 Task: Add a signature Mina Davis containing Have a great National Ice Cream Day, Mina Davis to email address softage.6@softage.net and add a folder Incident reports
Action: Mouse moved to (125, 116)
Screenshot: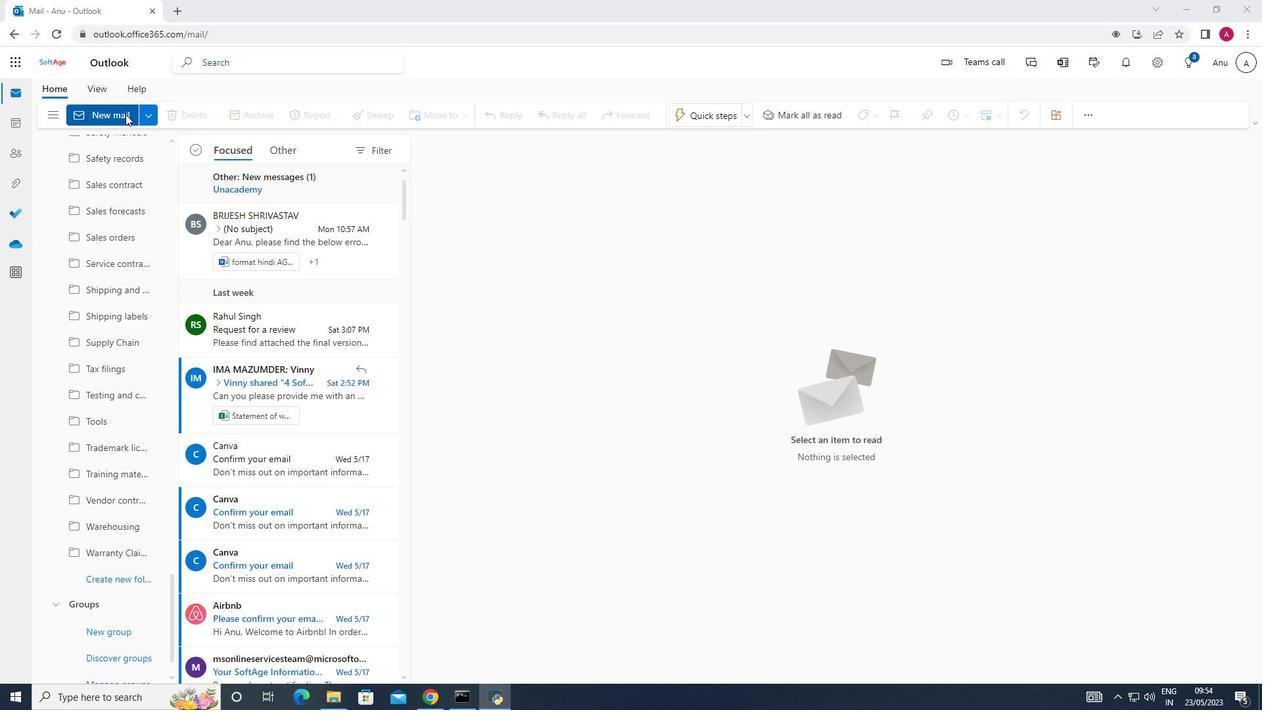 
Action: Mouse pressed left at (125, 116)
Screenshot: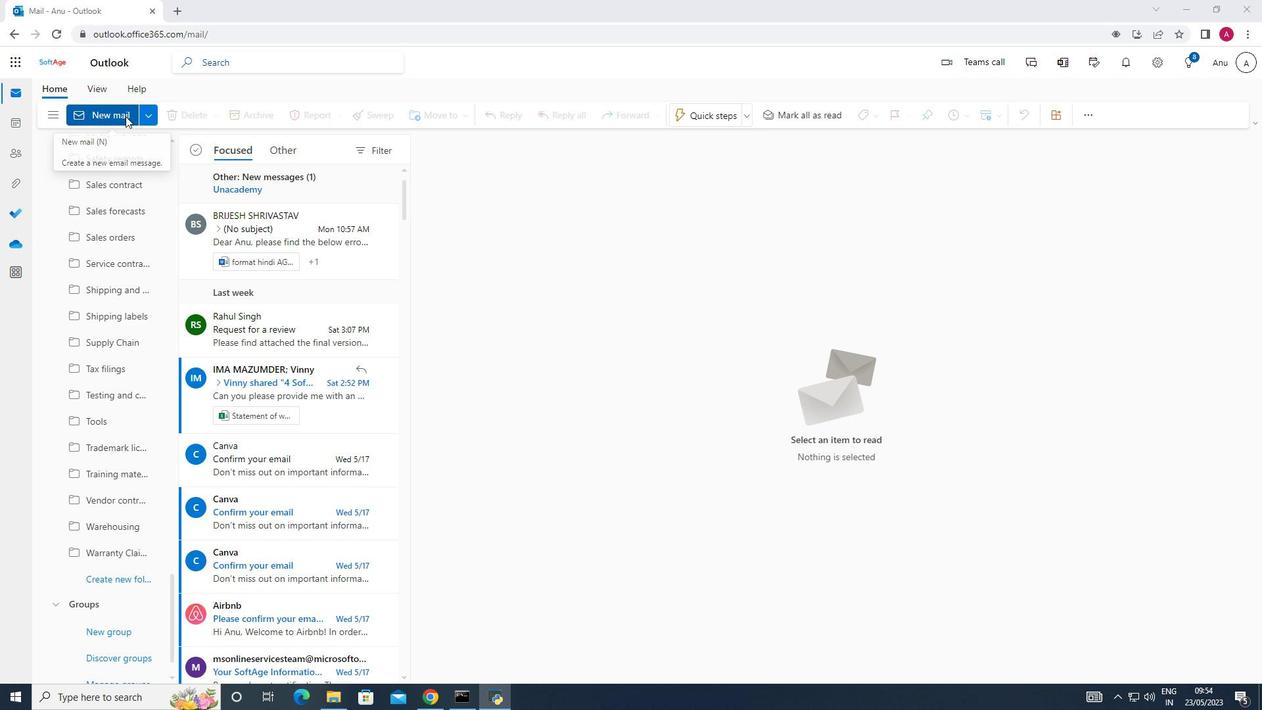 
Action: Mouse moved to (145, 119)
Screenshot: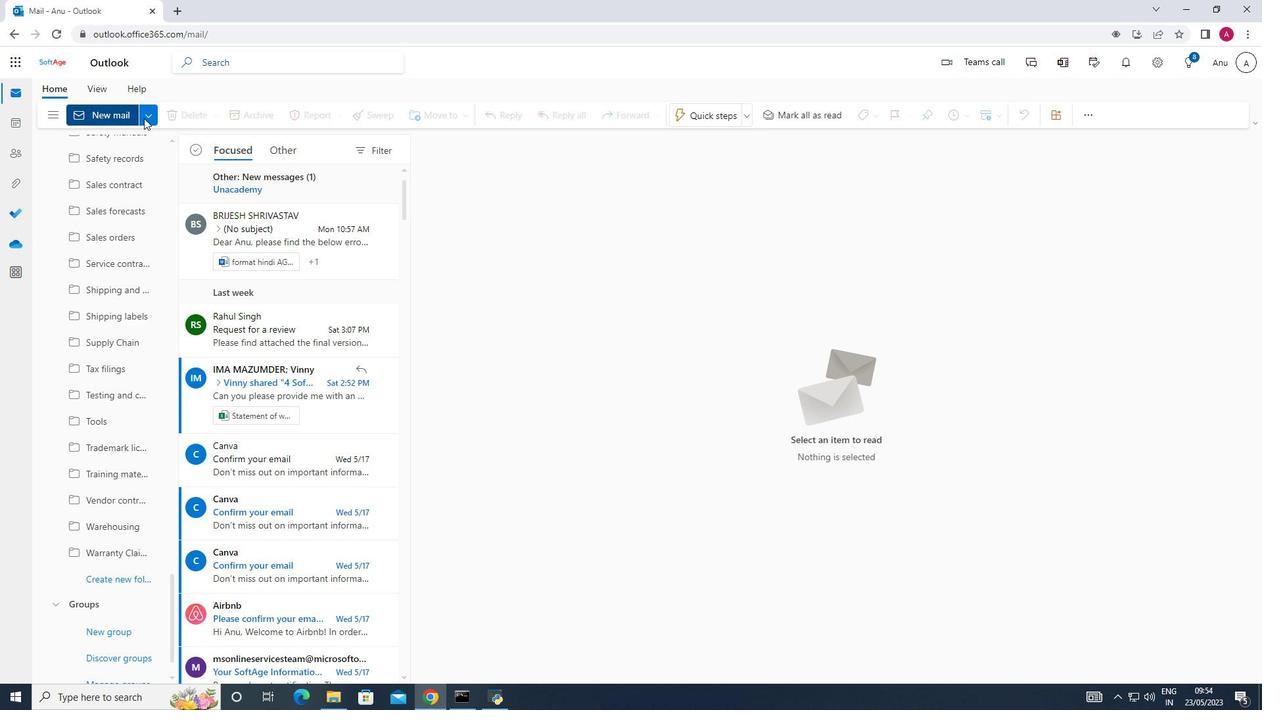 
Action: Mouse pressed left at (145, 119)
Screenshot: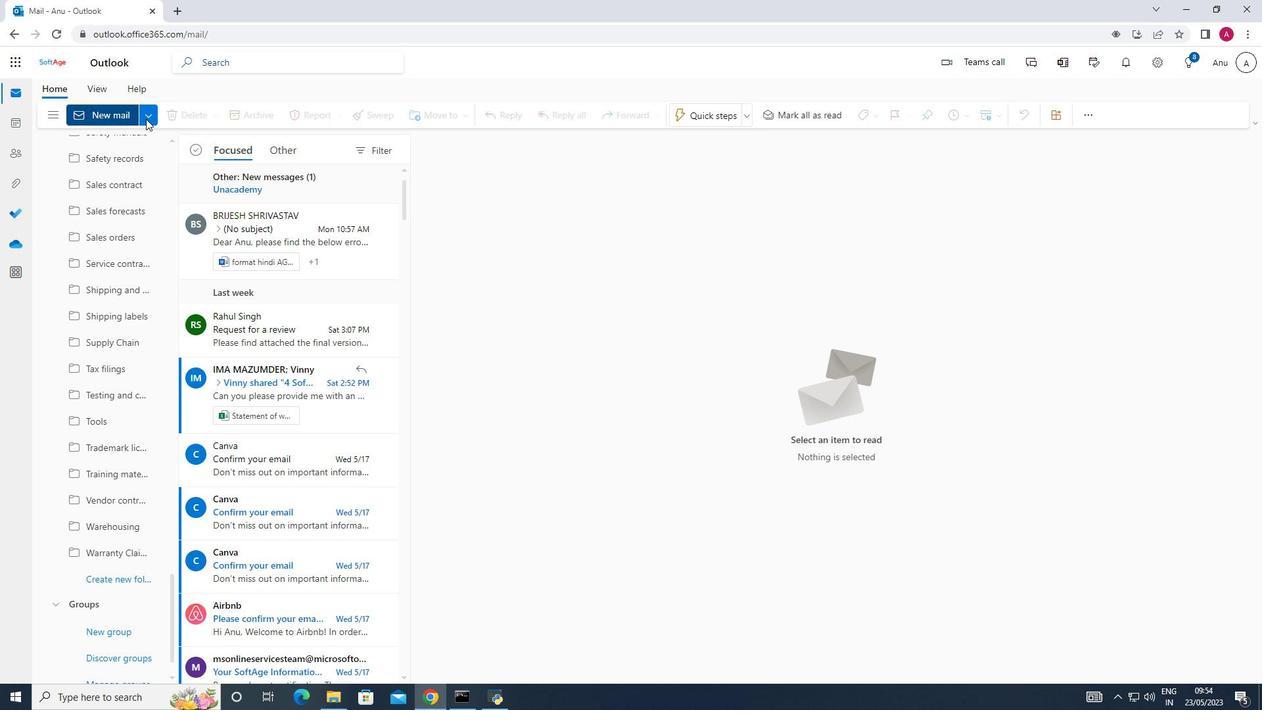 
Action: Mouse moved to (893, 115)
Screenshot: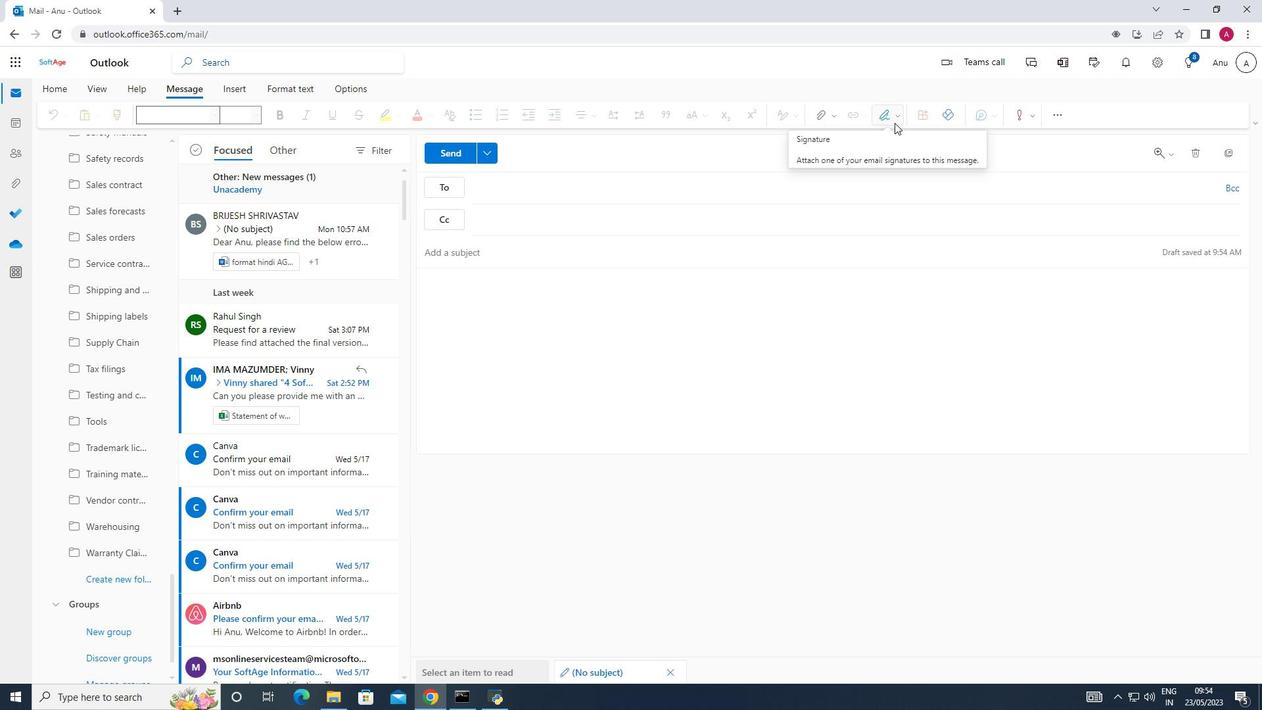
Action: Mouse pressed left at (893, 115)
Screenshot: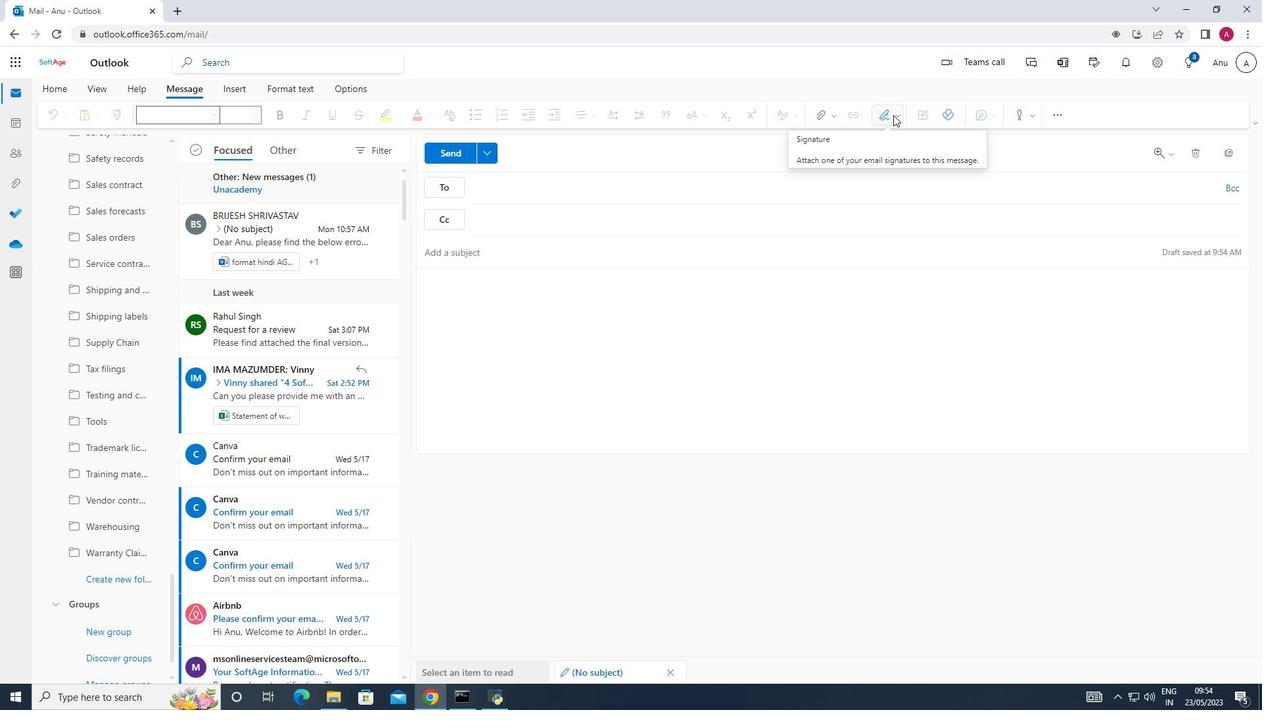 
Action: Mouse moved to (844, 174)
Screenshot: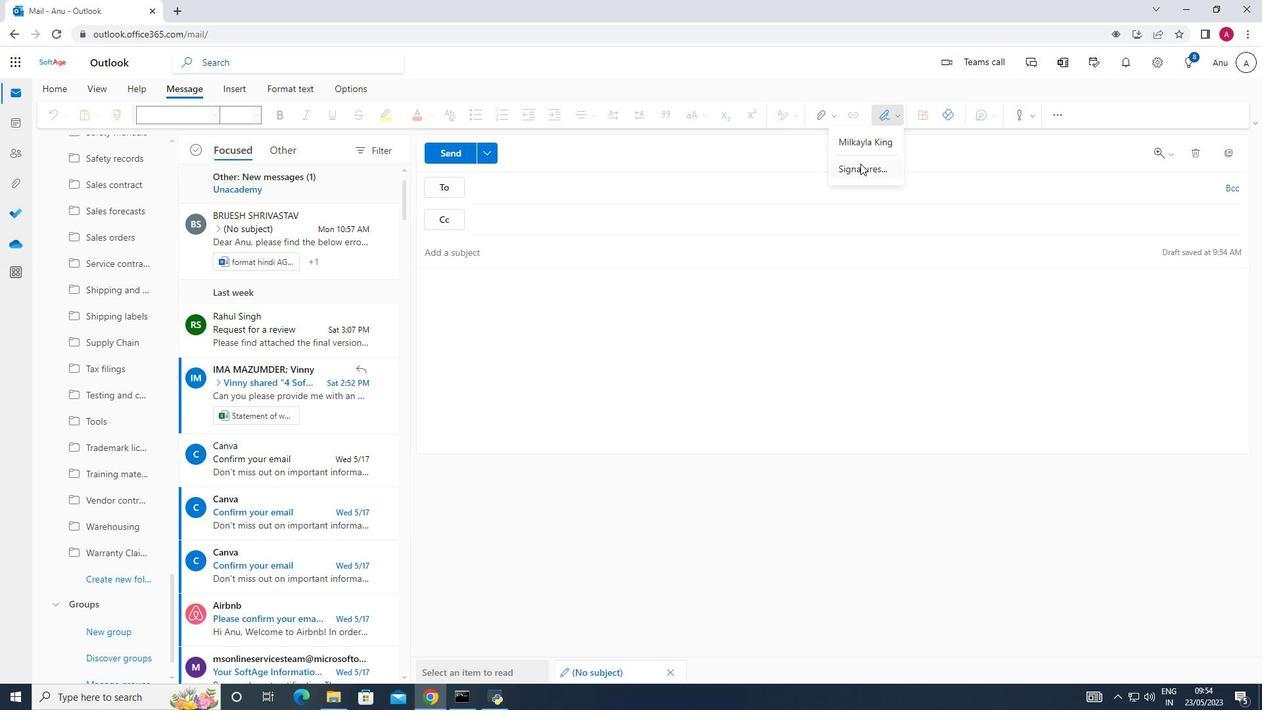 
Action: Mouse pressed left at (844, 174)
Screenshot: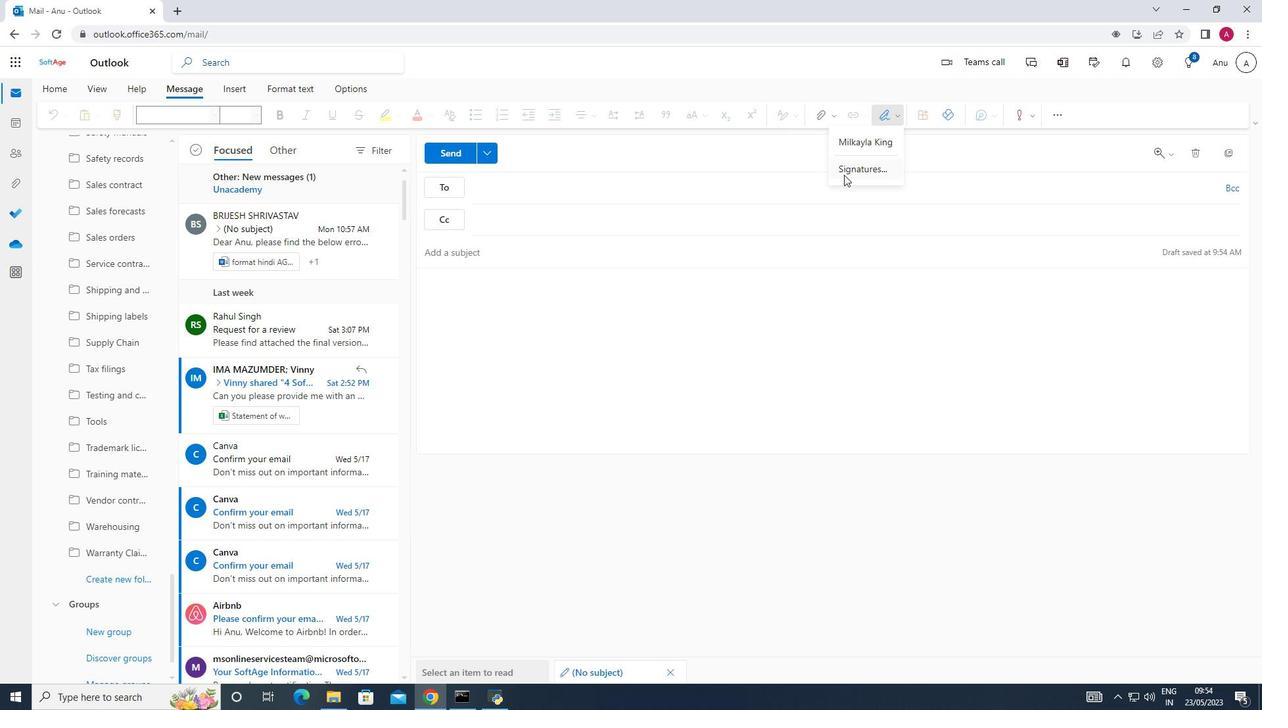 
Action: Mouse moved to (890, 210)
Screenshot: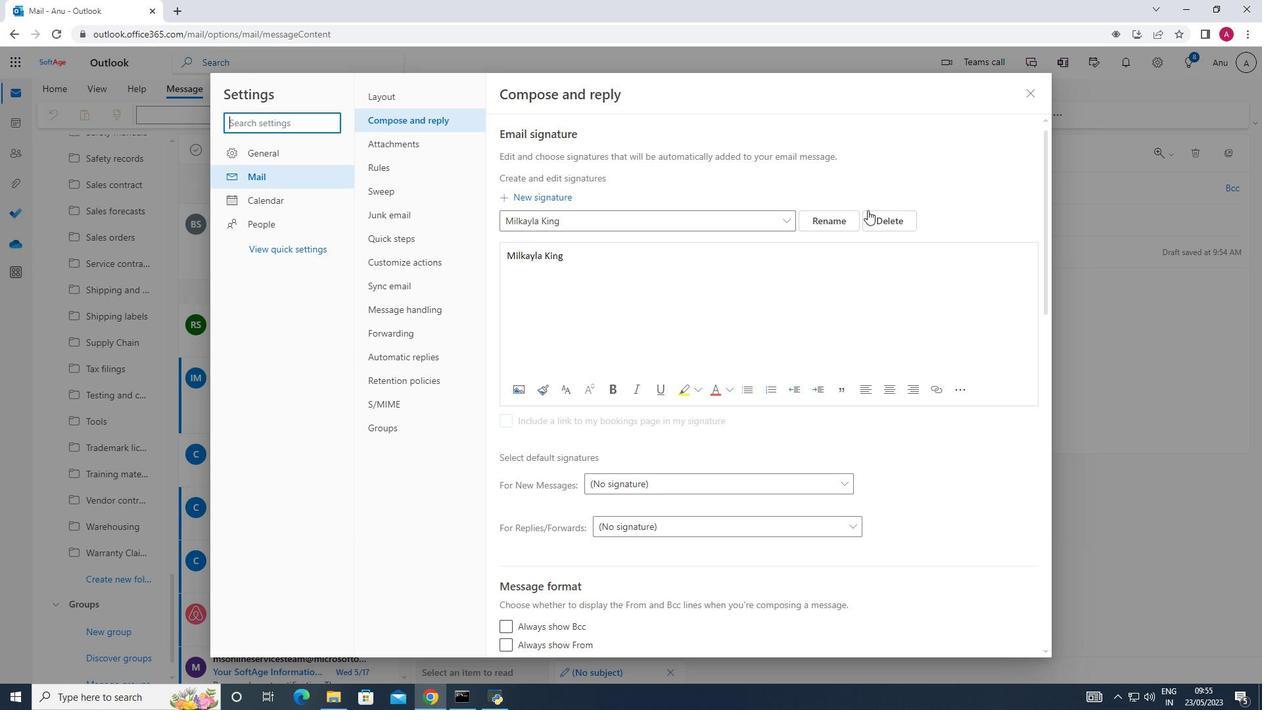 
Action: Mouse pressed left at (890, 210)
Screenshot: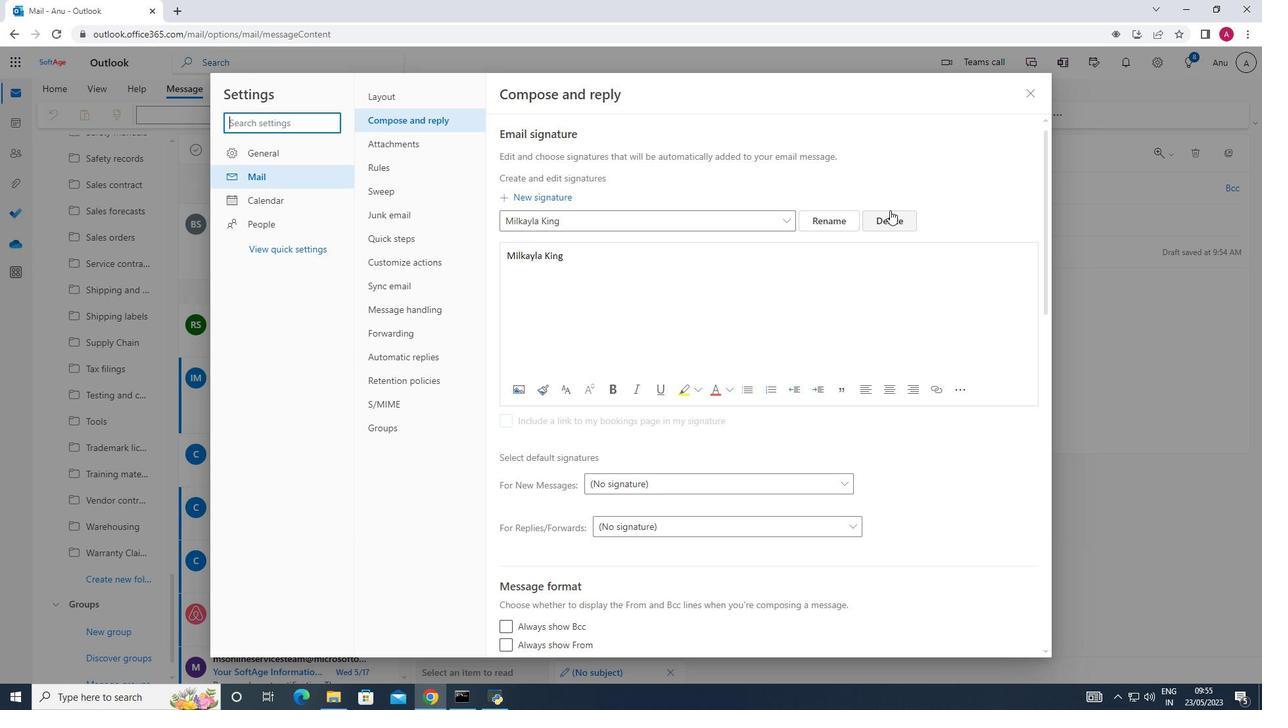 
Action: Mouse moved to (564, 211)
Screenshot: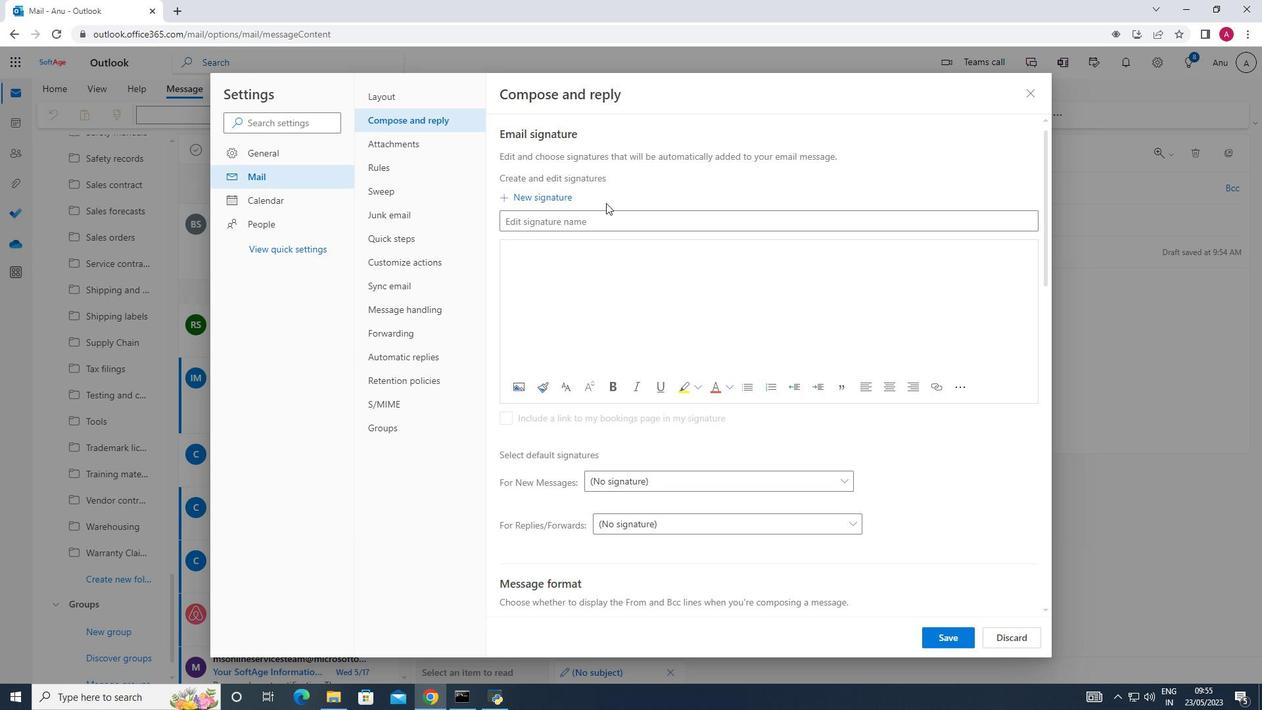 
Action: Mouse pressed left at (564, 211)
Screenshot: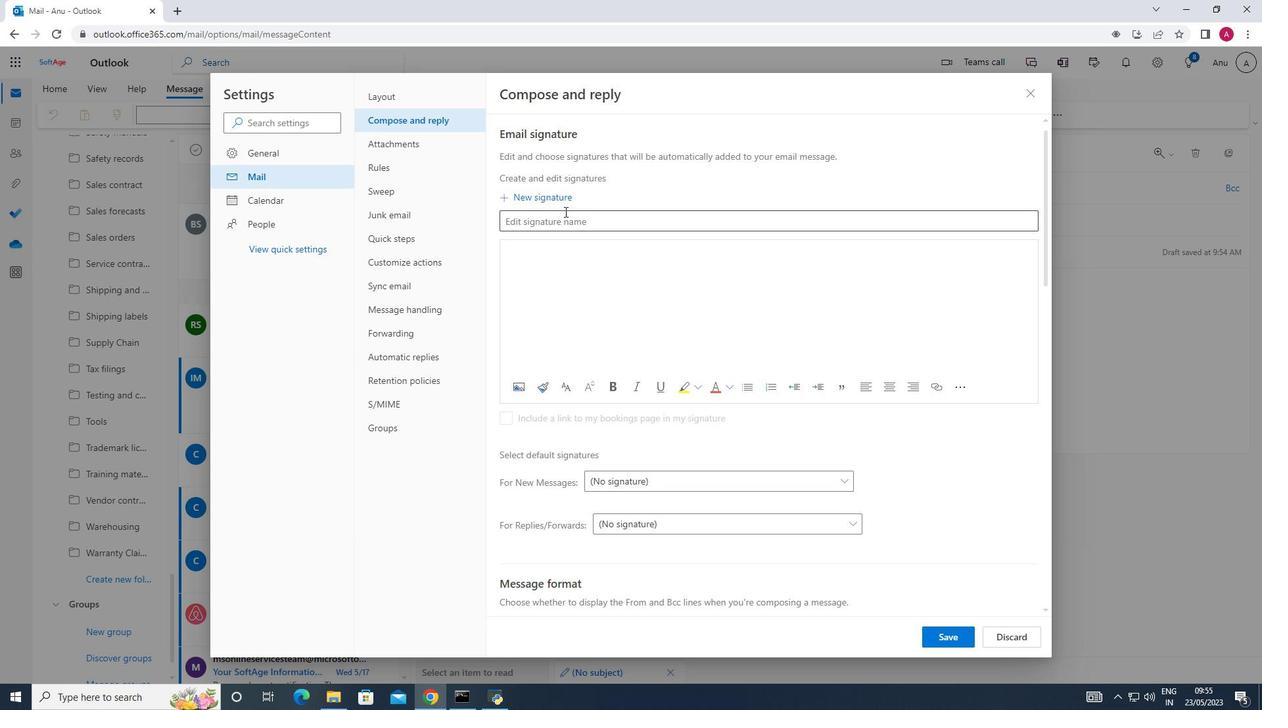
Action: Mouse moved to (528, 224)
Screenshot: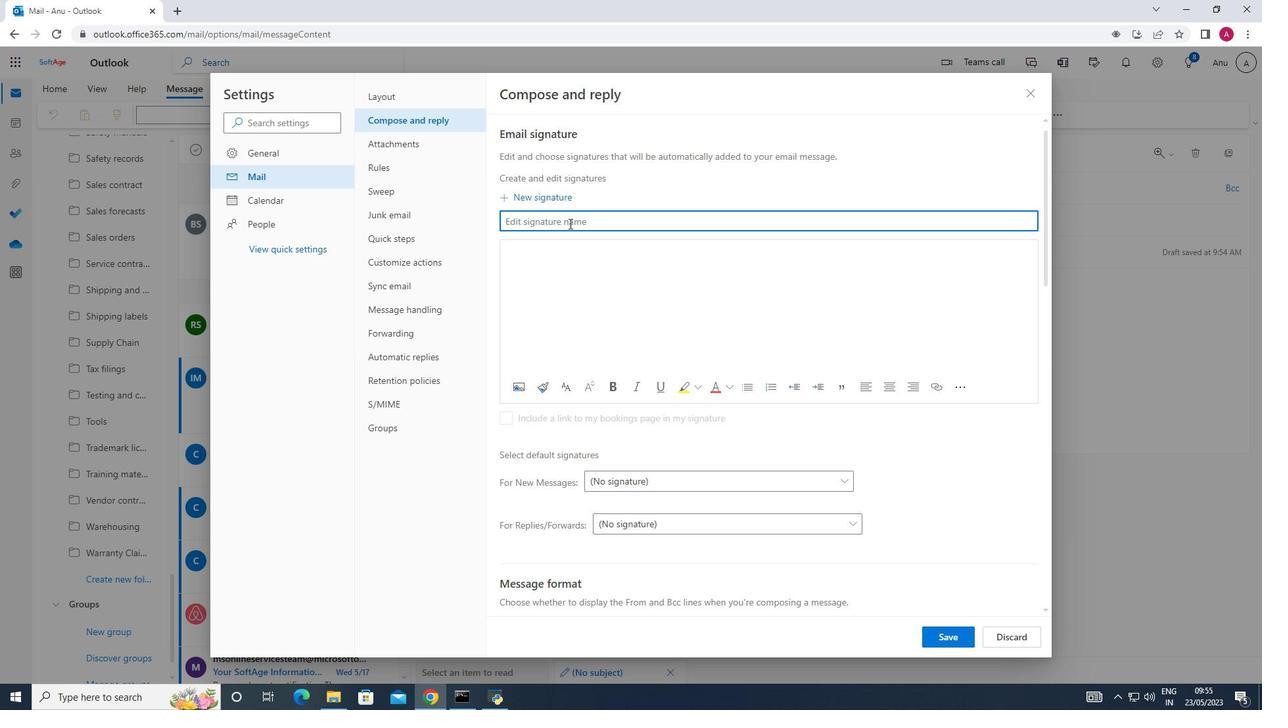 
Action: Mouse pressed left at (528, 224)
Screenshot: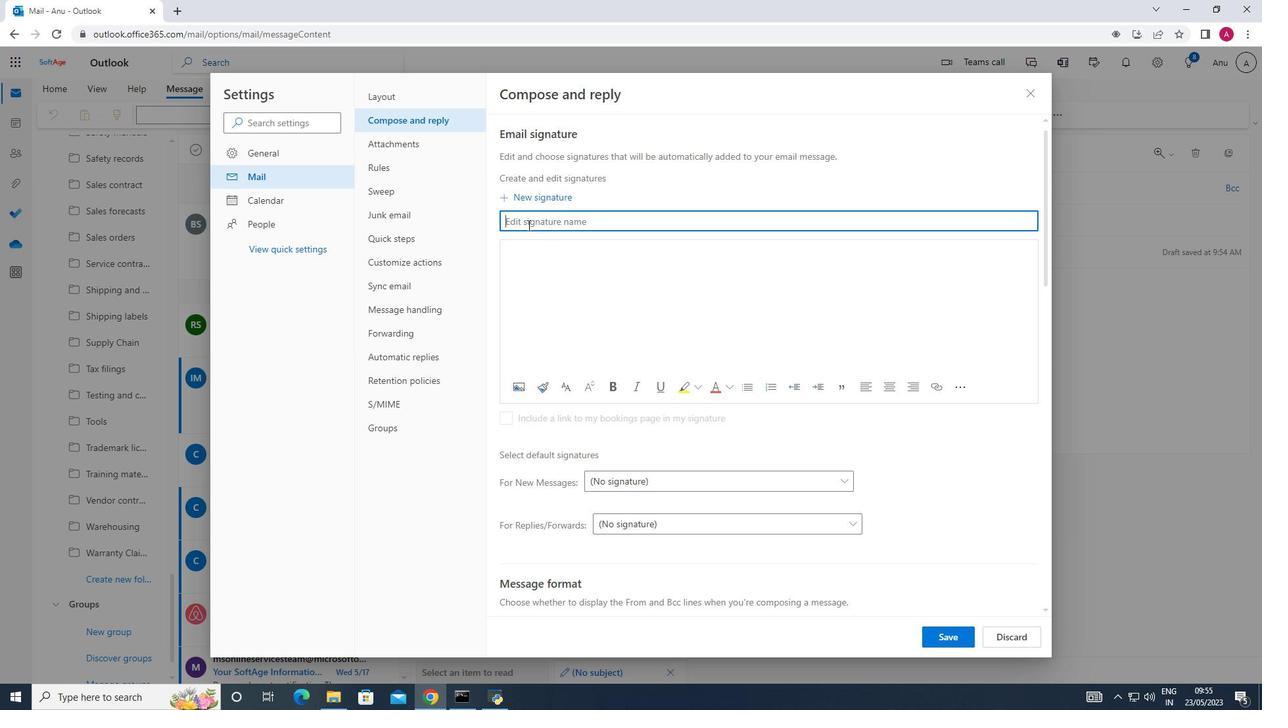 
Action: Key pressed <Key.shift_r><Key.shift_r>Mina<Key.space><Key.shift_r><Key.shift_r><Key.shift_r><Key.shift_r><Key.shift_r><Key.shift_r><Key.shift_r><Key.shift_r><Key.shift_r><Key.shift_r><Key.shift_r><Key.shift_r><Key.shift_r><Key.shift_r><Key.shift_r><Key.shift_r><Key.shift_r><Key.shift_r><Key.shift_r><Key.shift_r><Key.shift_r><Key.shift_r><Key.shift_r><Key.shift_r><Key.shift_r><Key.shift_r><Key.shift_r><Key.shift_r><Key.shift_r><Key.shift_r><Key.shift_r><Key.shift_r><Key.shift_r><Key.shift_r><Key.shift_r><Key.shift_r><Key.shift_r><Key.shift_r><Key.shift_r><Key.shift_r><Key.shift_r><Key.shift_r><Key.shift_r>Davis
Screenshot: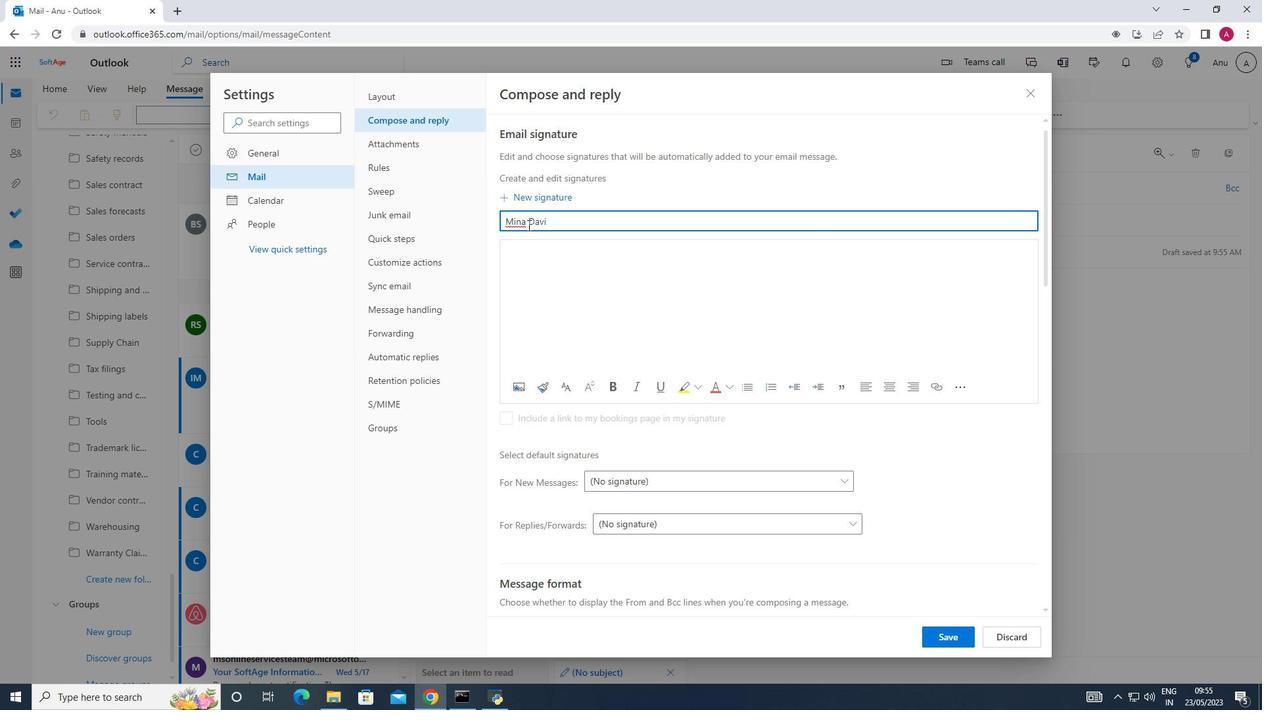 
Action: Mouse moved to (508, 258)
Screenshot: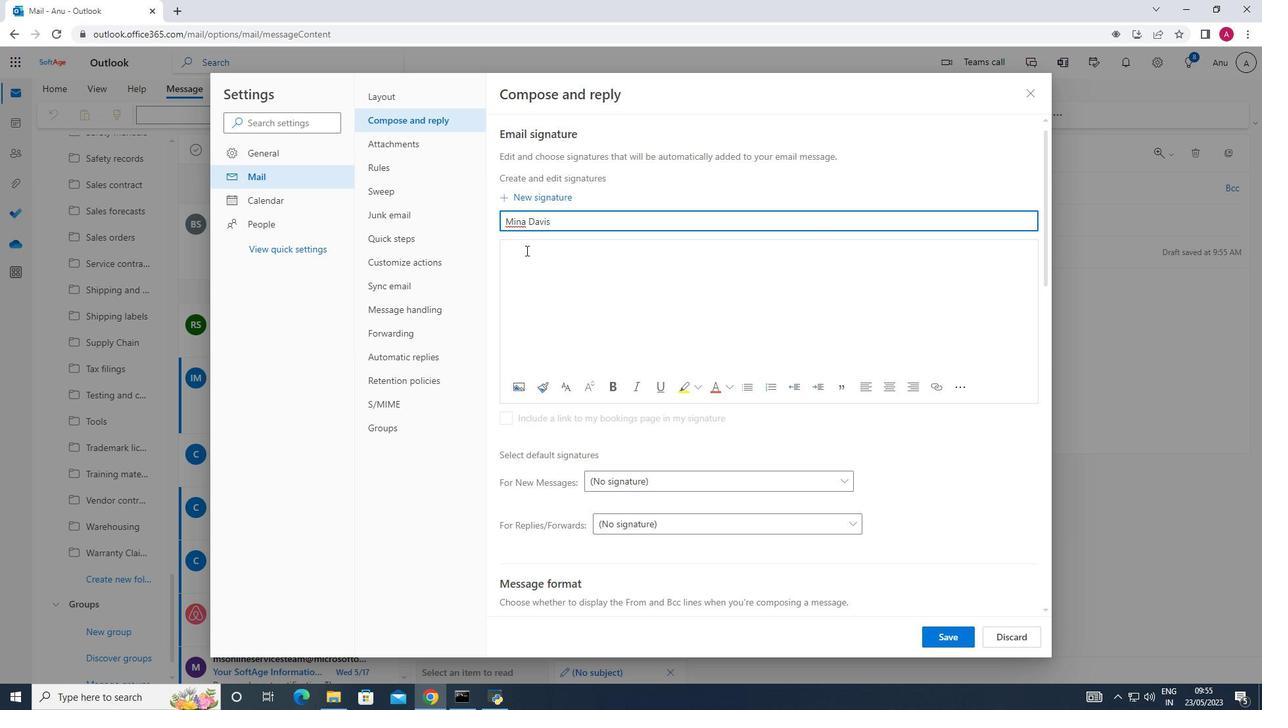 
Action: Mouse pressed left at (508, 258)
Screenshot: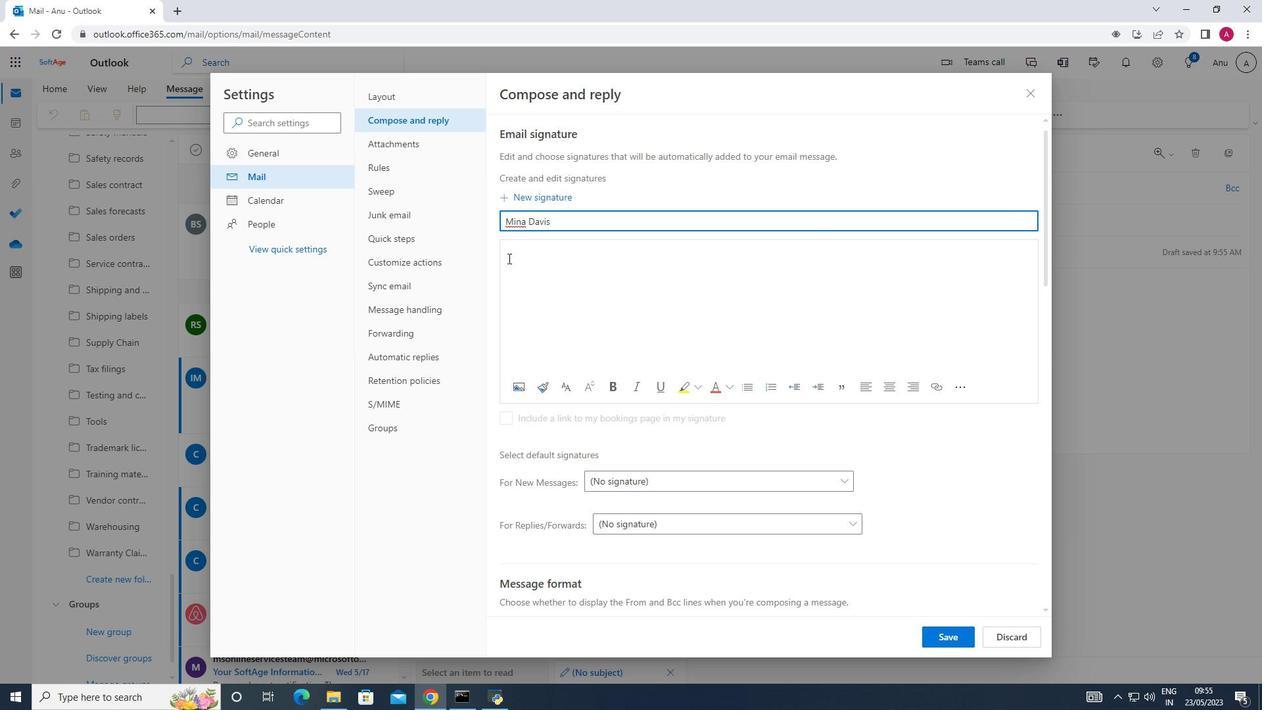 
Action: Key pressed <Key.shift_r><Key.shift_r><Key.shift_r><Key.shift_r><Key.shift_r><Key.shift_r><Key.shift_r><Key.shift_r><Key.shift_r><Key.shift_r><Key.shift_r><Key.shift_r><Key.shift_r><Key.shift_r><Key.shift_r><Key.shift_r><Key.shift_r><Key.shift_r><Key.shift_r><Key.shift_r><Key.shift_r><Key.shift_r><Key.shift_r><Key.shift_r>Mina<Key.space><Key.shift><Key.shift><Key.shift><Key.shift><Key.shift><Key.shift><Key.shift><Key.shift><Key.shift><Key.shift><Key.shift><Key.shift><Key.shift><Key.shift><Key.shift><Key.shift><Key.shift><Key.shift><Key.shift><Key.shift>Davis
Screenshot: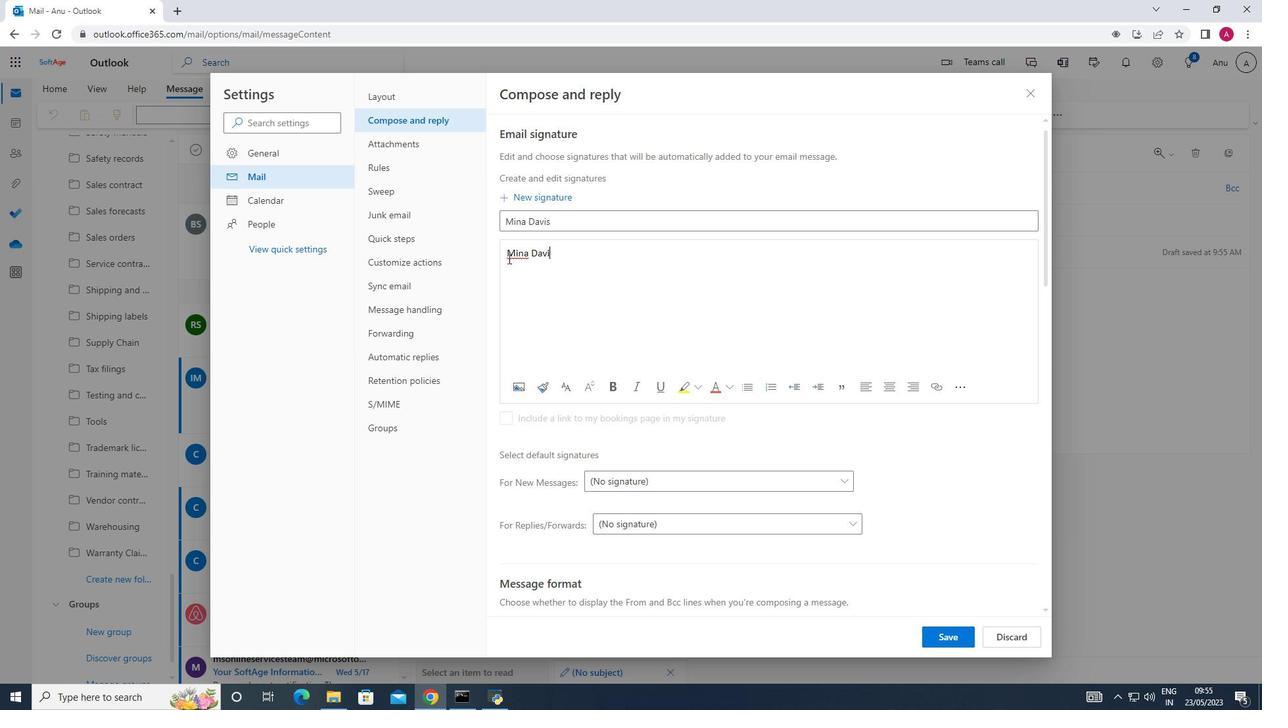 
Action: Mouse moved to (967, 632)
Screenshot: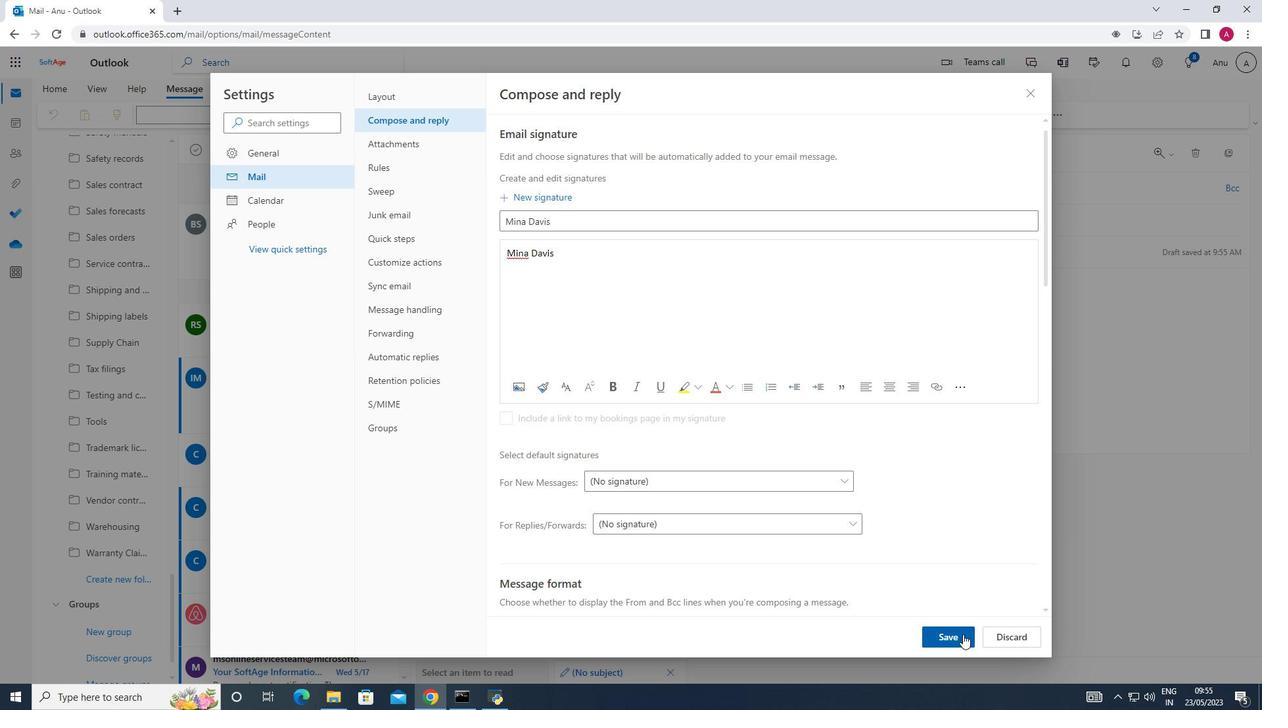 
Action: Mouse pressed left at (967, 632)
Screenshot: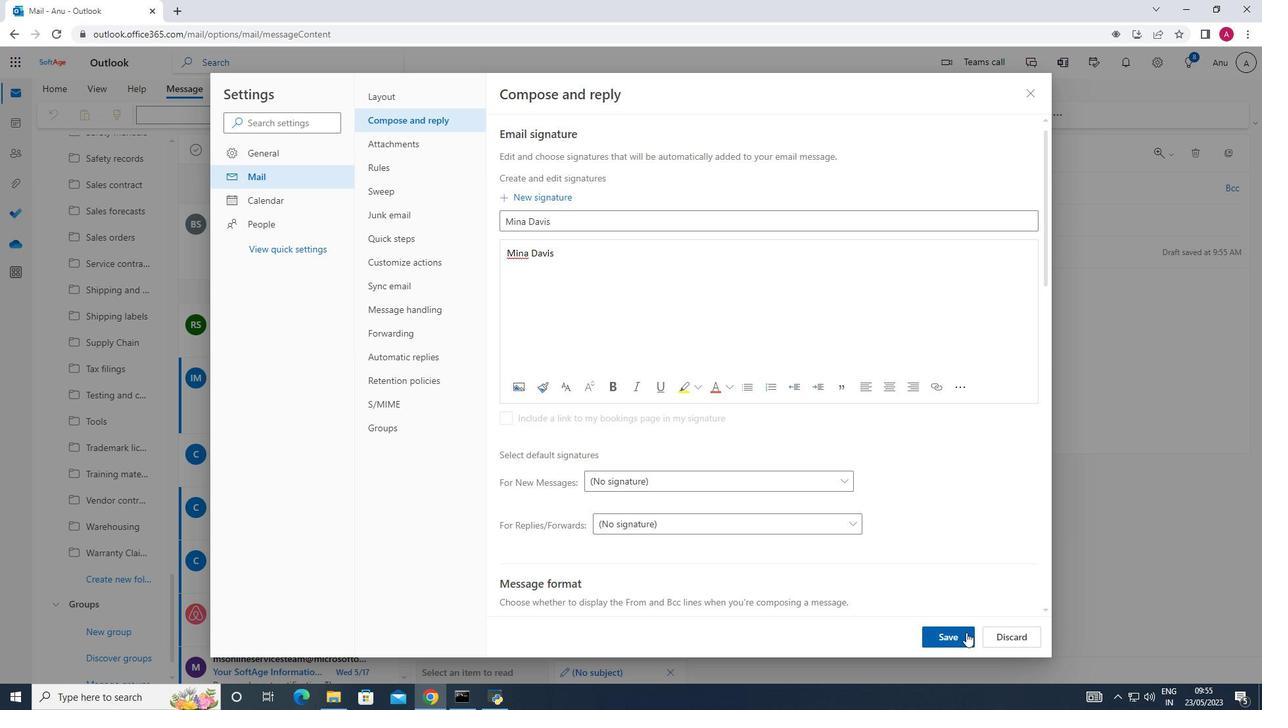 
Action: Mouse moved to (1029, 90)
Screenshot: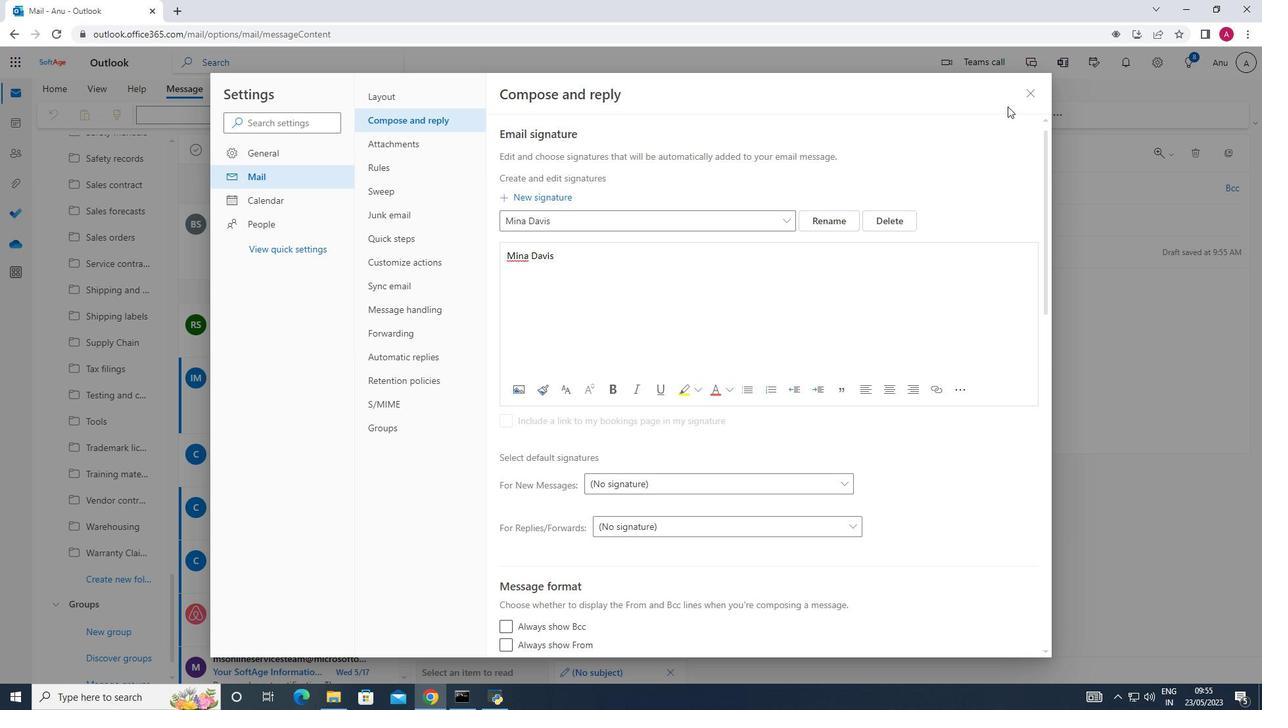 
Action: Mouse pressed left at (1029, 90)
Screenshot: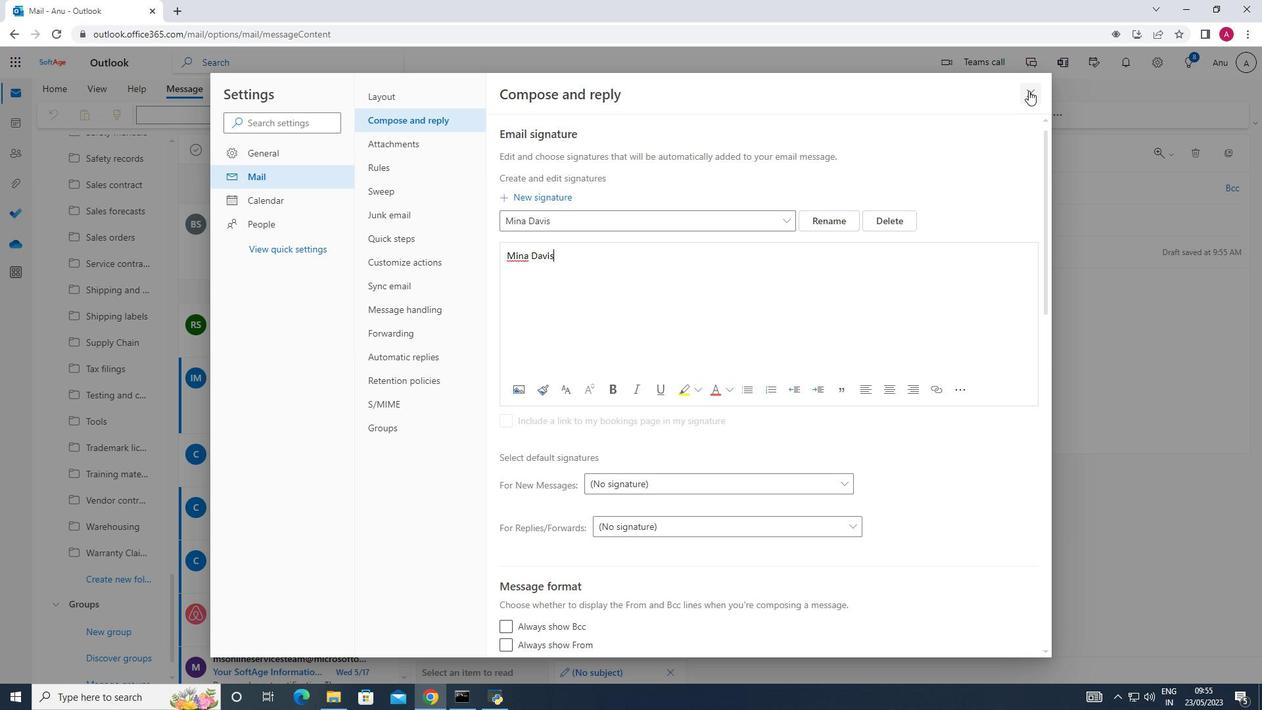 
Action: Mouse moved to (891, 113)
Screenshot: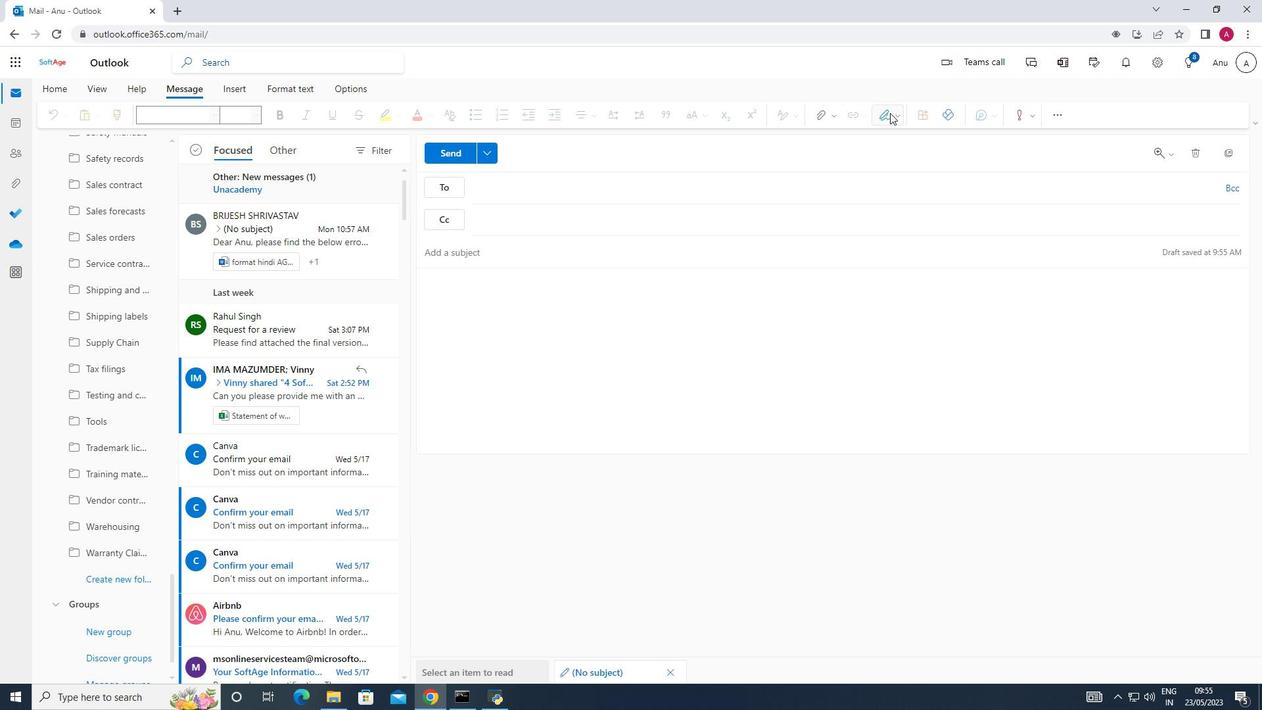 
Action: Mouse pressed left at (891, 113)
Screenshot: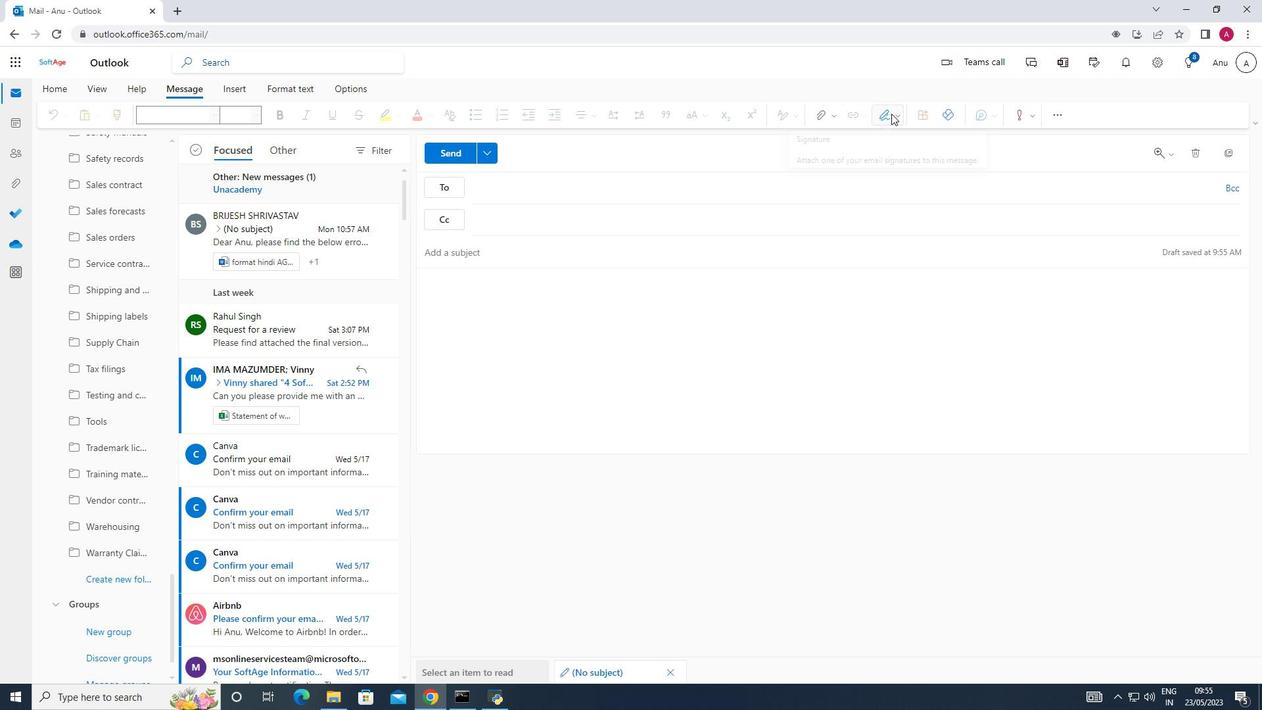 
Action: Mouse moved to (867, 138)
Screenshot: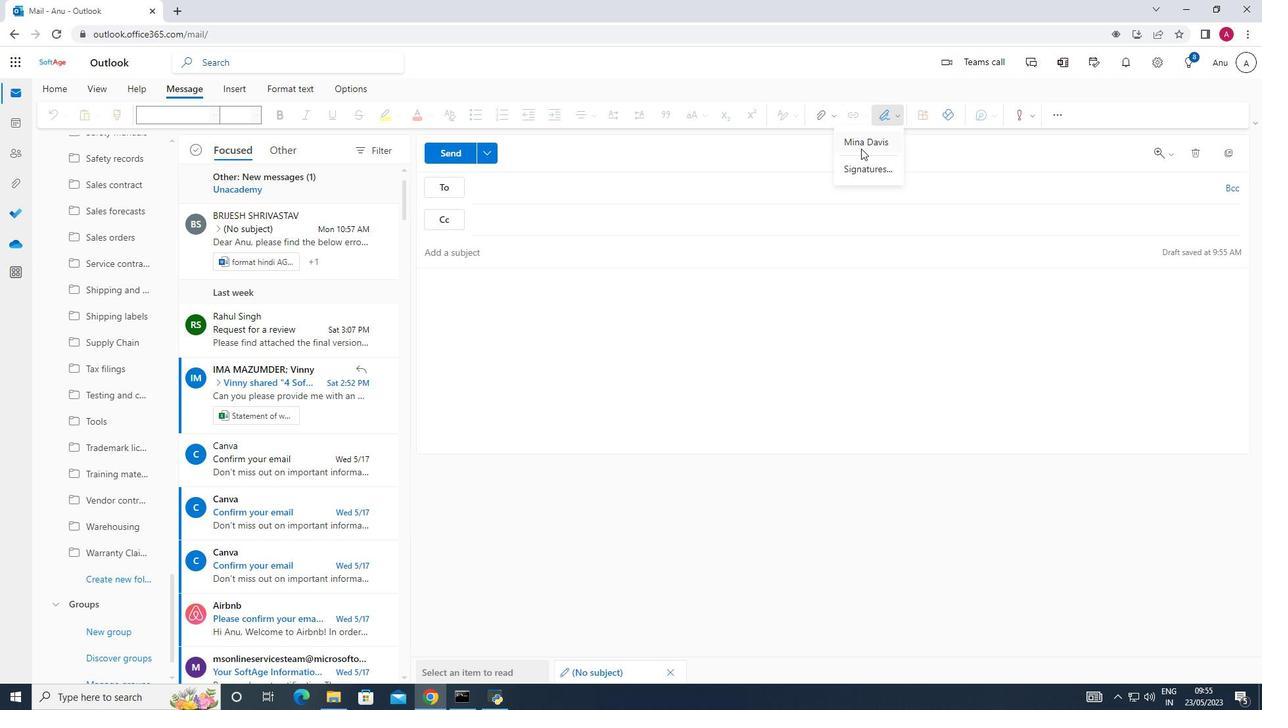 
Action: Mouse pressed left at (867, 138)
Screenshot: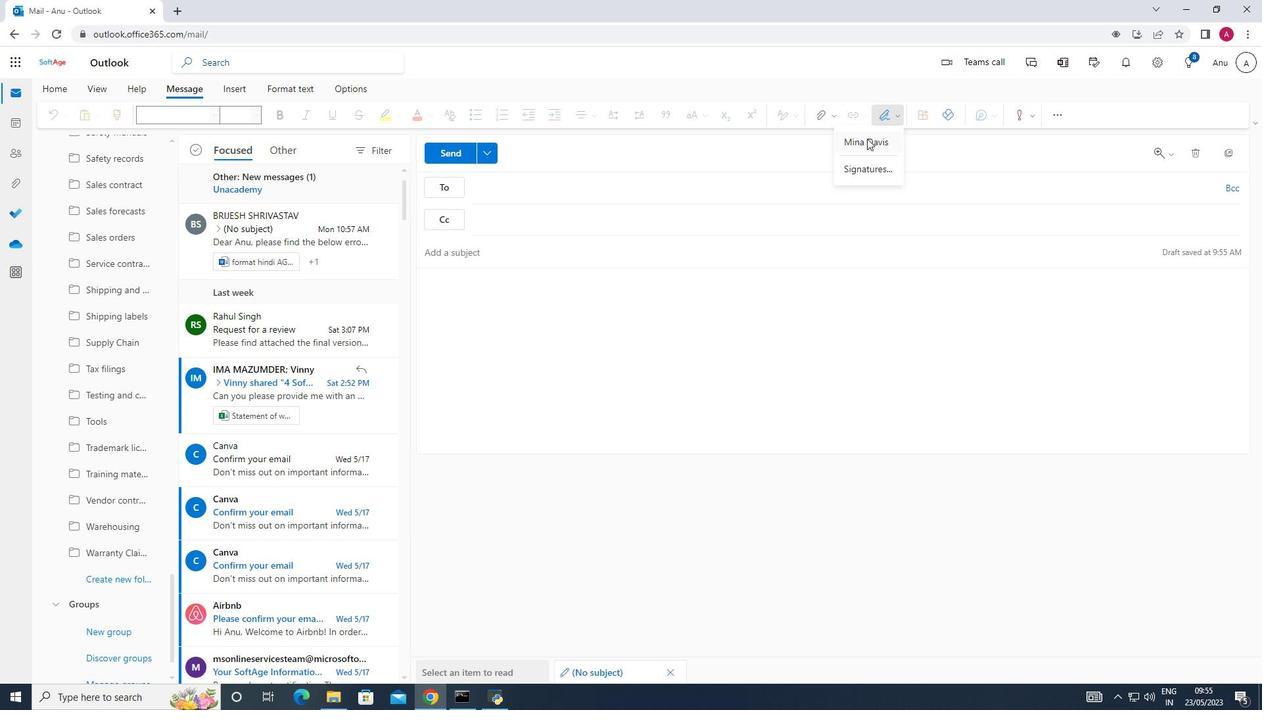 
Action: Key pressed <Key.shift>Have<Key.space>a<Key.space>great<Key.space><Key.shift>National<Key.space><Key.shift_r>Ice<Key.space><Key.shift><Key.shift><Key.shift><Key.shift><Key.shift><Key.shift><Key.shift><Key.shift><Key.shift><Key.shift>Cream<Key.space>day.
Screenshot: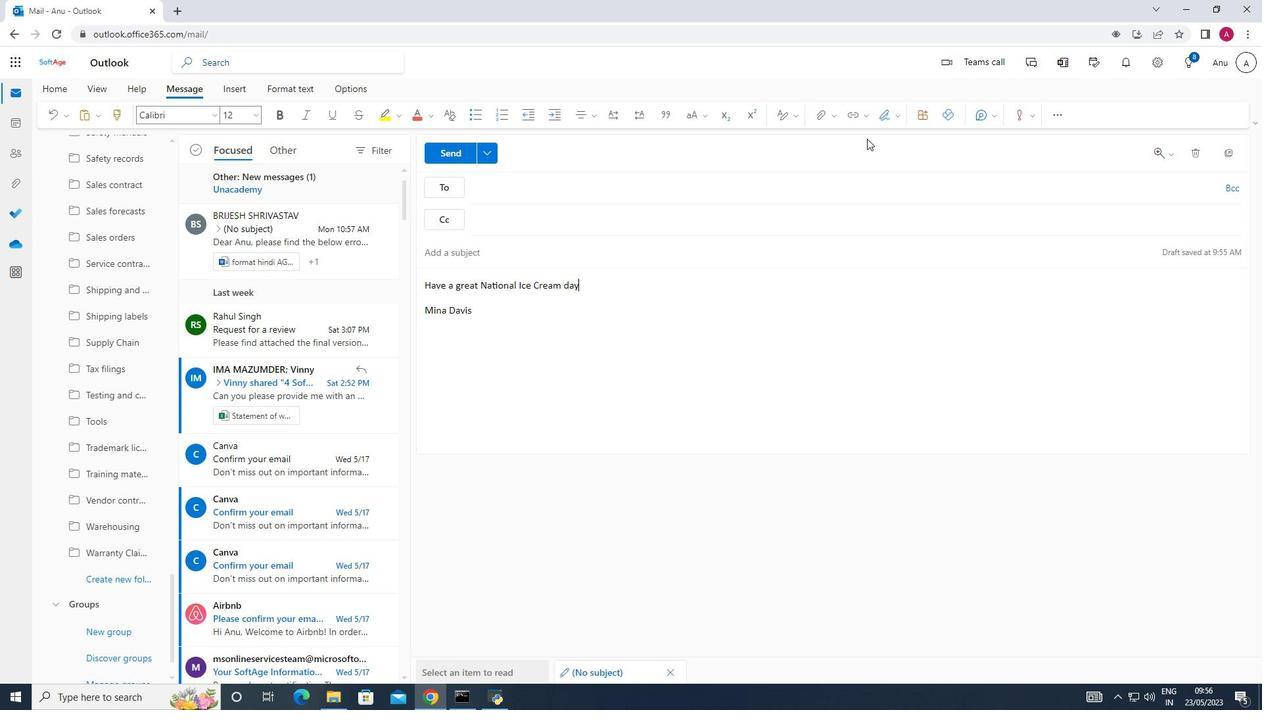 
Action: Mouse moved to (500, 190)
Screenshot: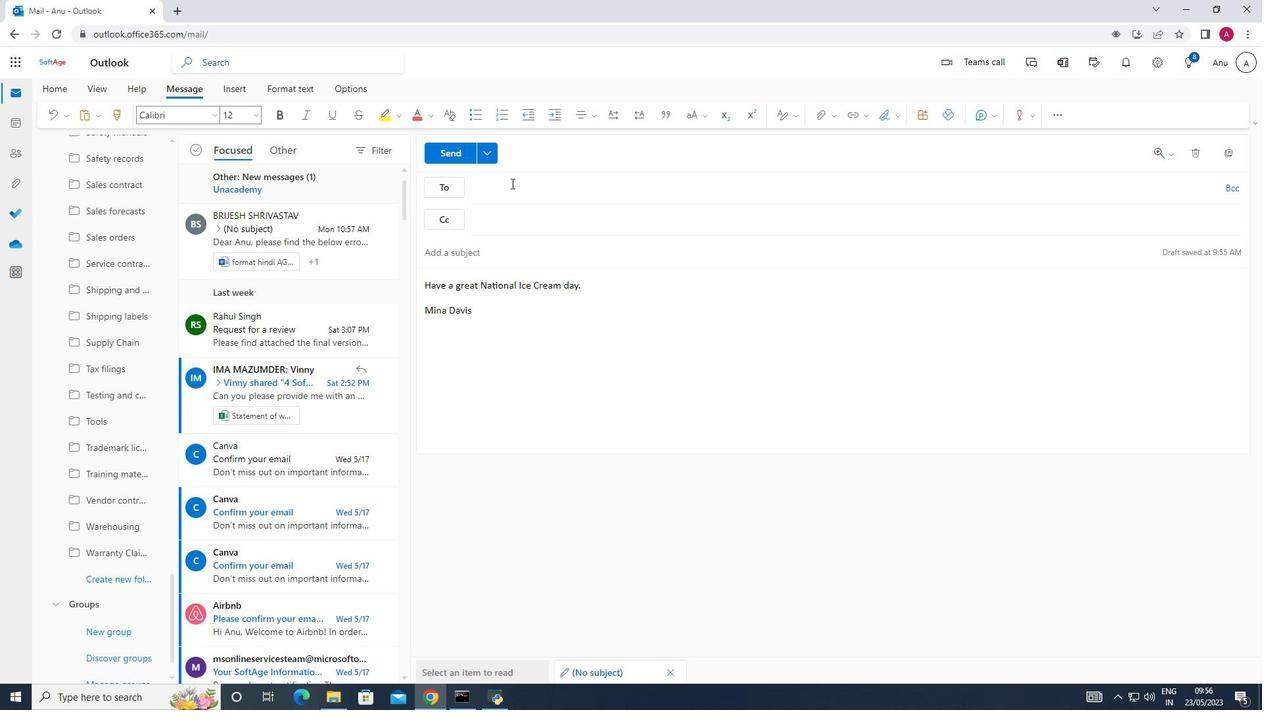 
Action: Mouse pressed left at (500, 190)
Screenshot: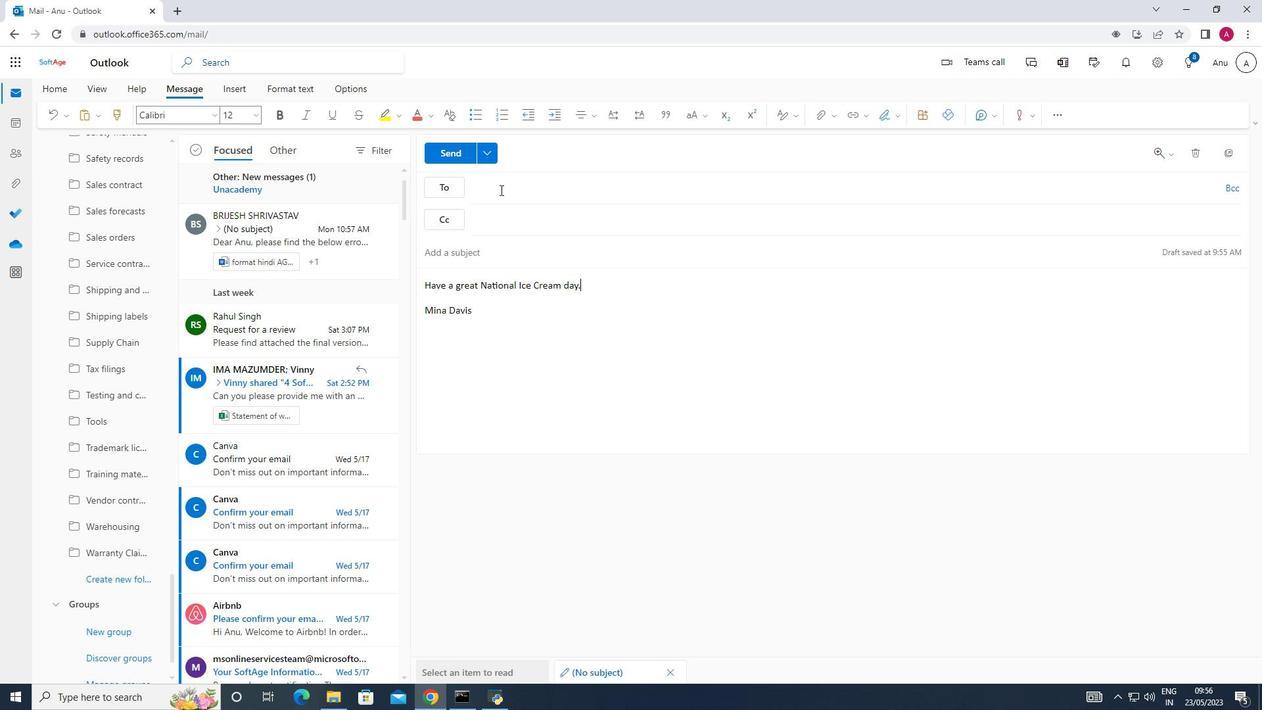
Action: Key pressed softage.6<Key.shift>@
Screenshot: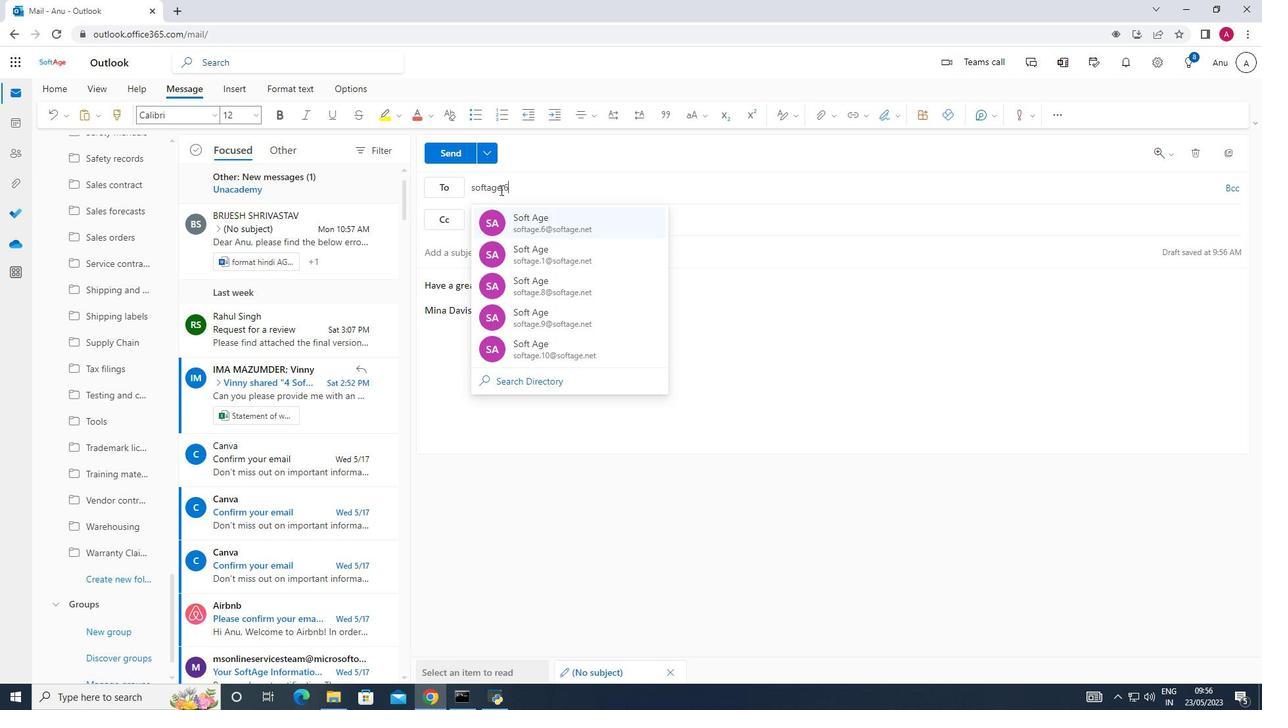 
Action: Mouse moved to (564, 230)
Screenshot: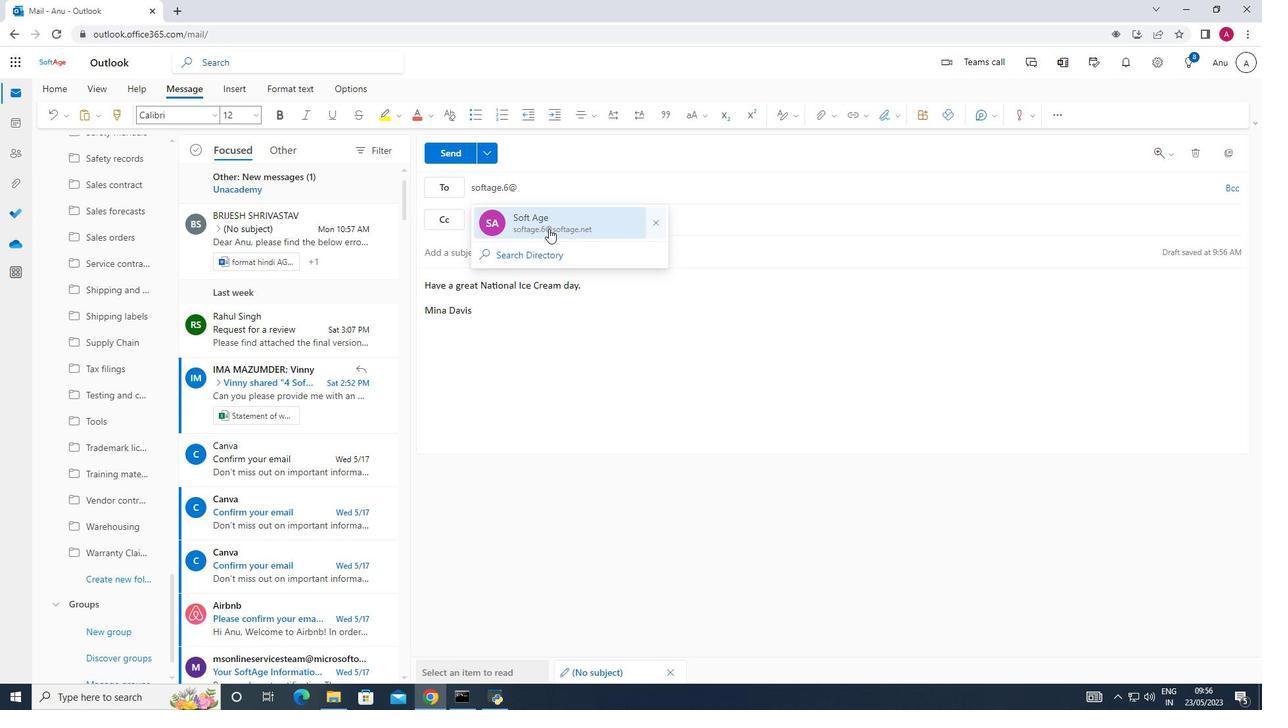 
Action: Mouse pressed left at (564, 230)
Screenshot: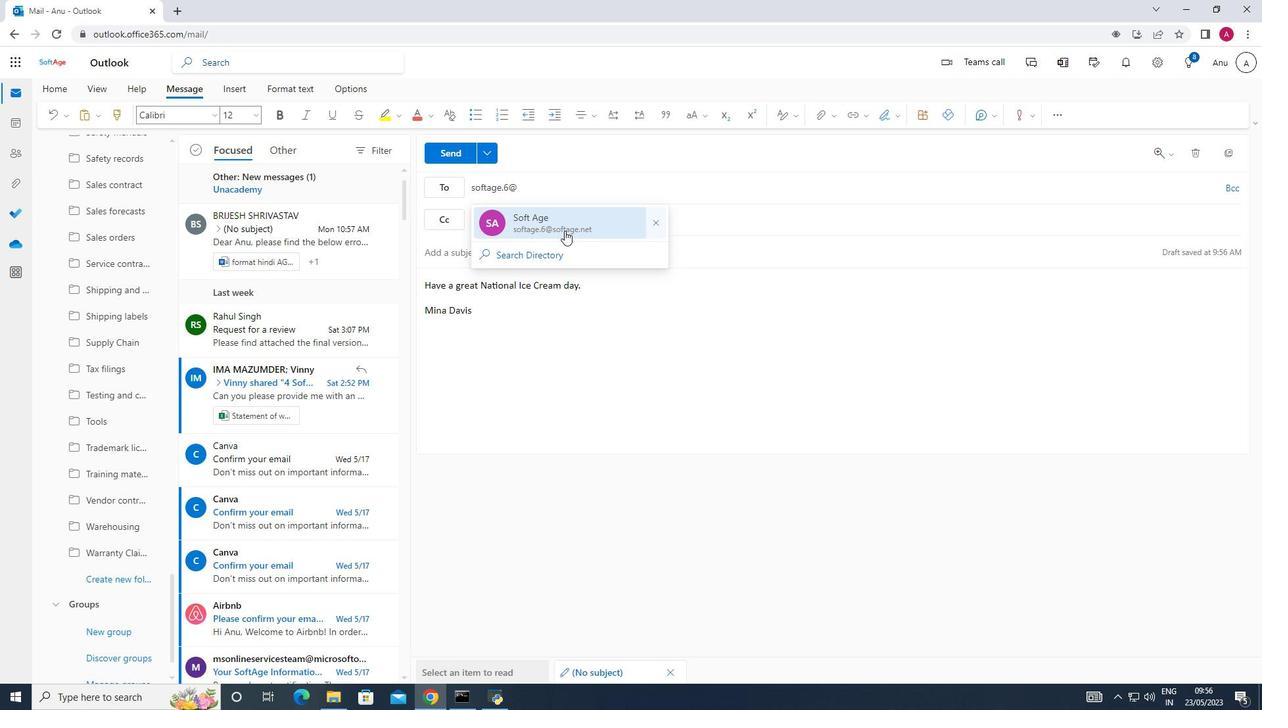 
Action: Mouse moved to (106, 507)
Screenshot: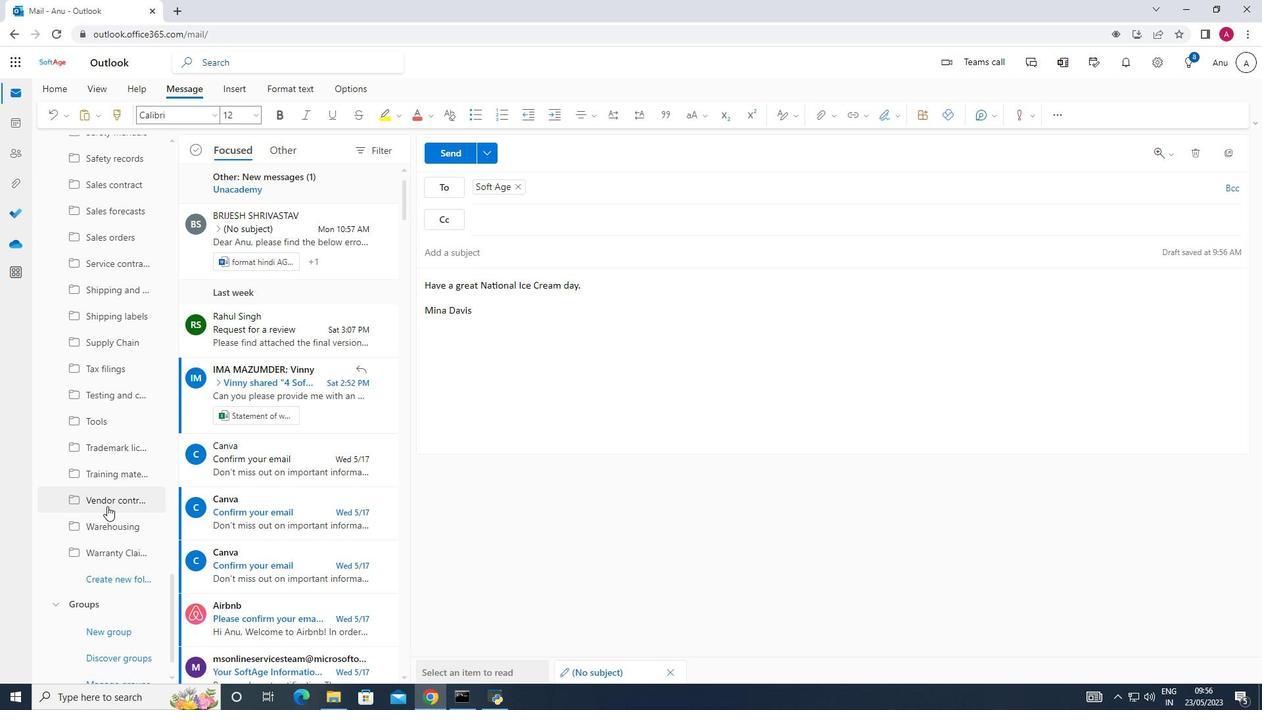 
Action: Mouse scrolled (106, 507) with delta (0, 0)
Screenshot: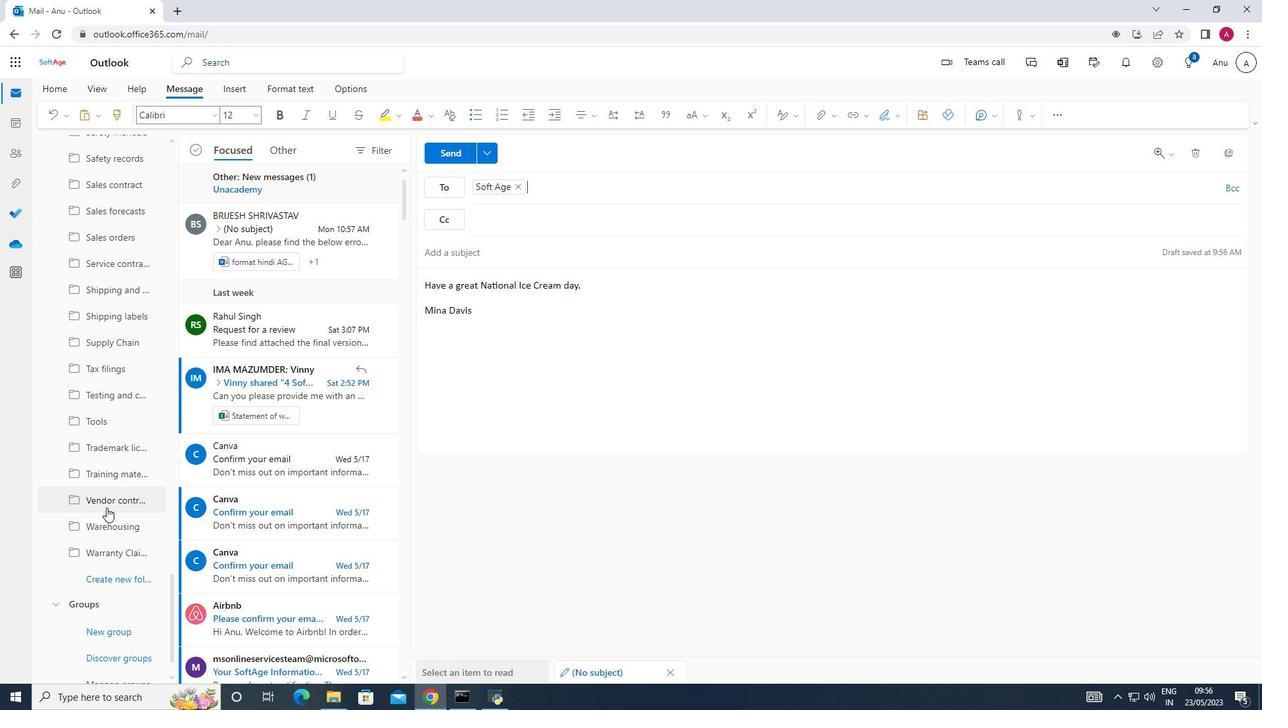 
Action: Mouse scrolled (106, 507) with delta (0, 0)
Screenshot: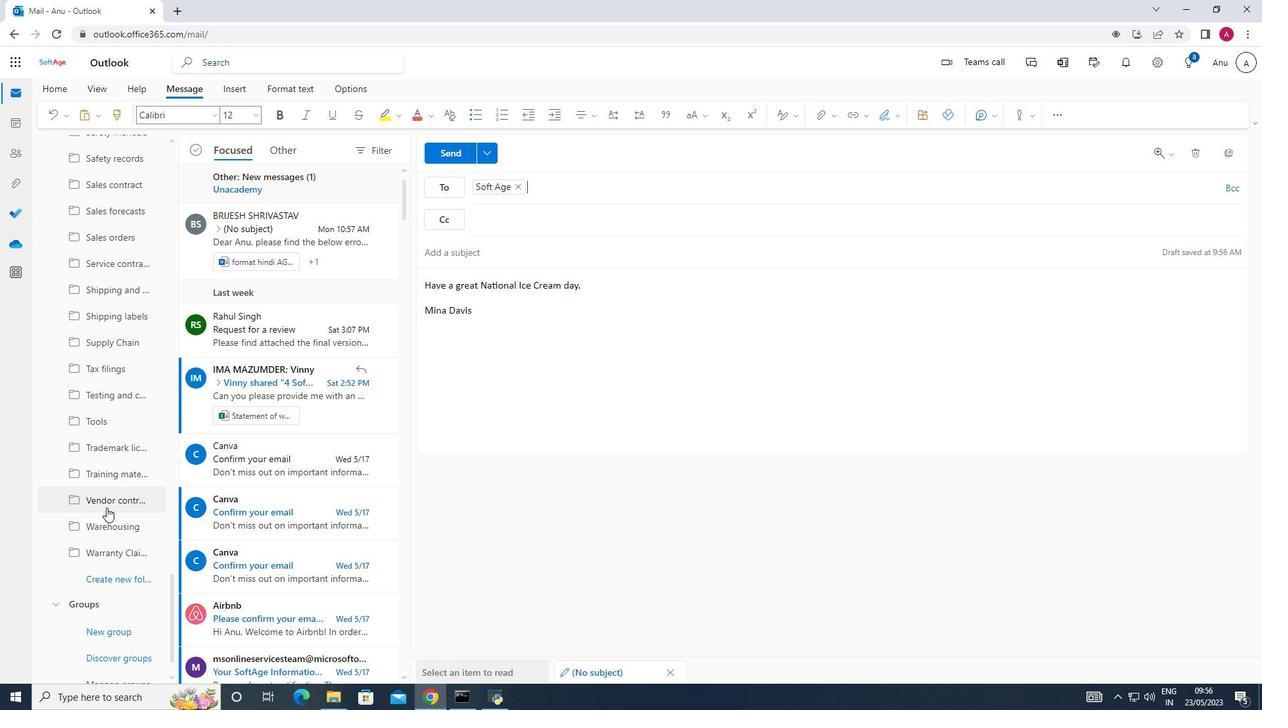 
Action: Mouse moved to (115, 562)
Screenshot: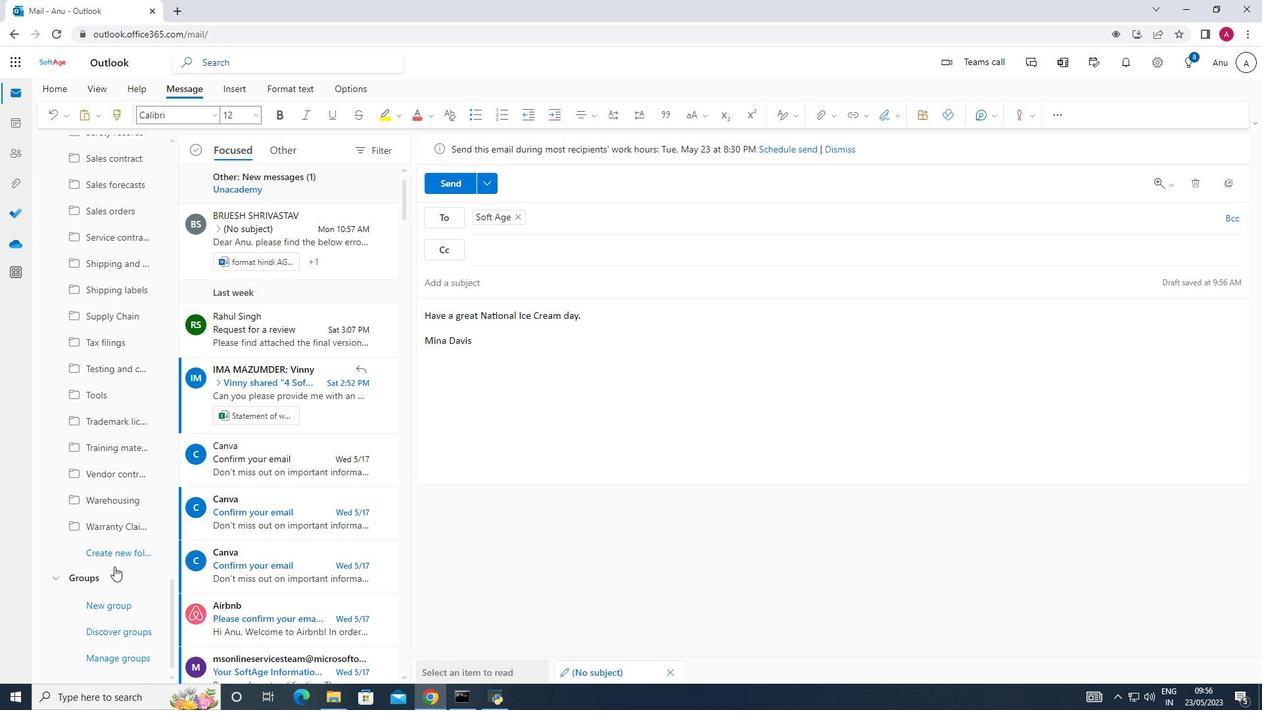 
Action: Mouse pressed left at (115, 562)
Screenshot: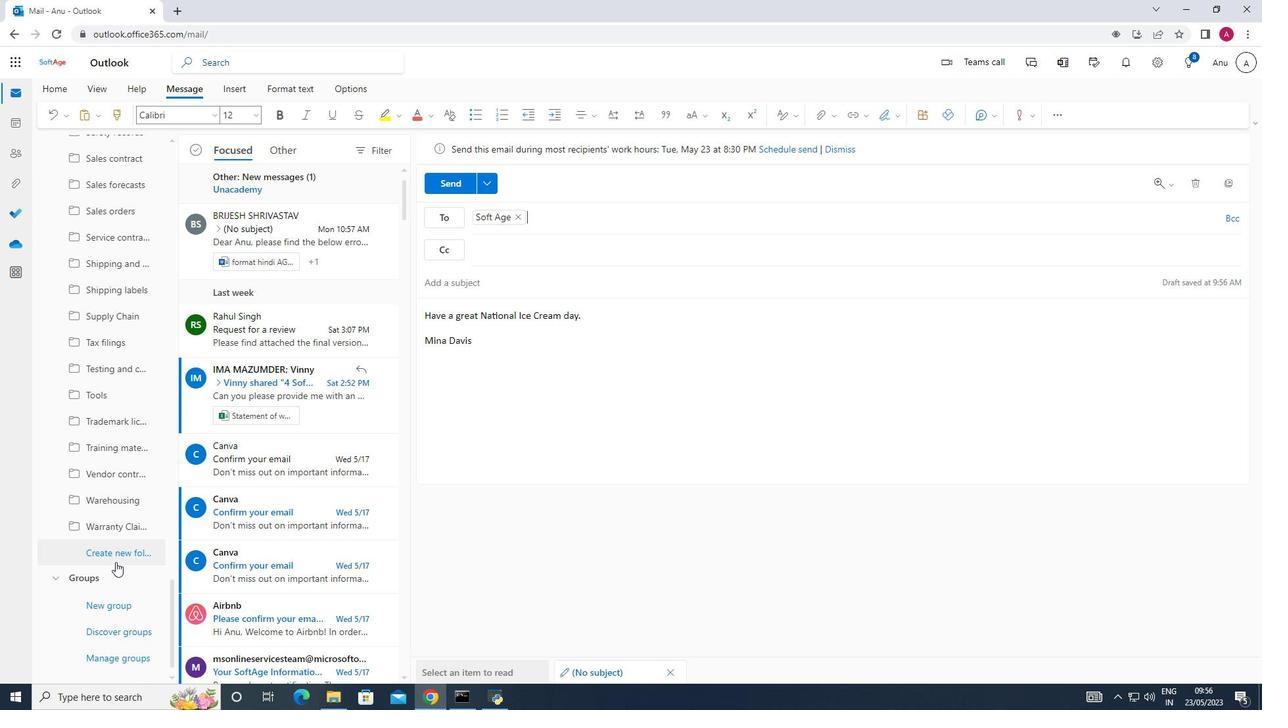 
Action: Mouse moved to (104, 558)
Screenshot: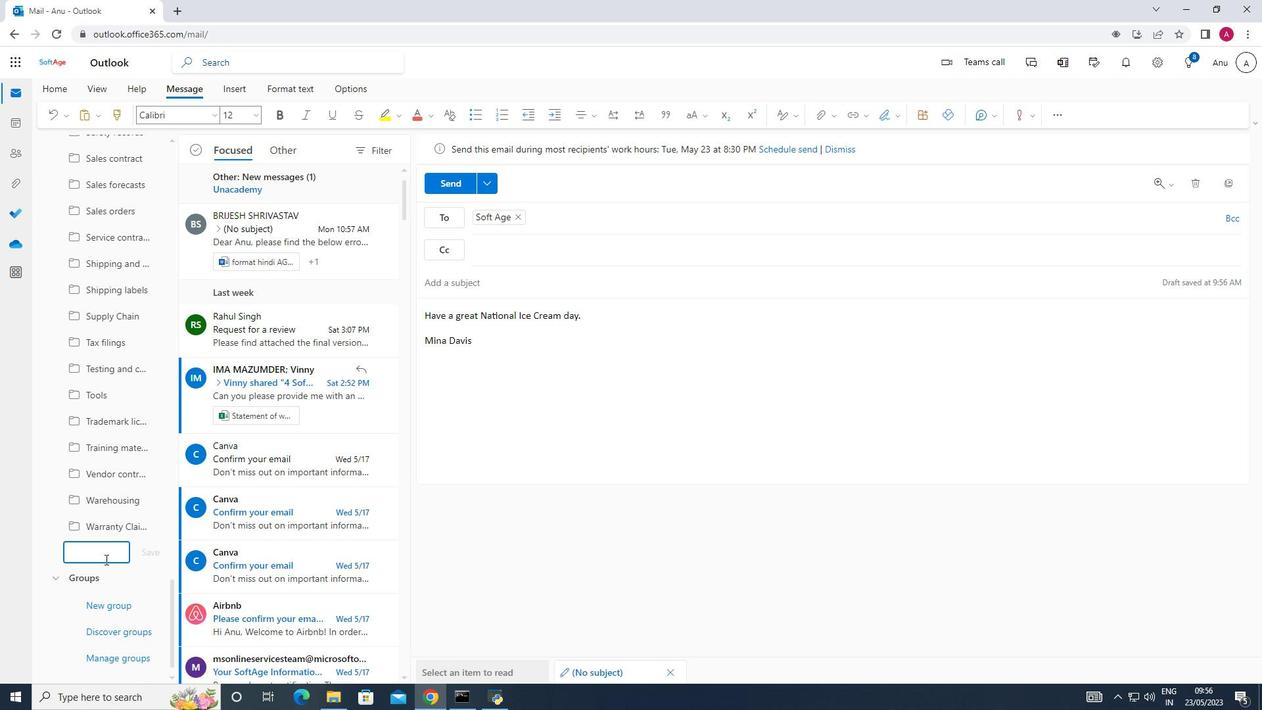 
Action: Key pressed <Key.shift_r>Incident<Key.space>reports
Screenshot: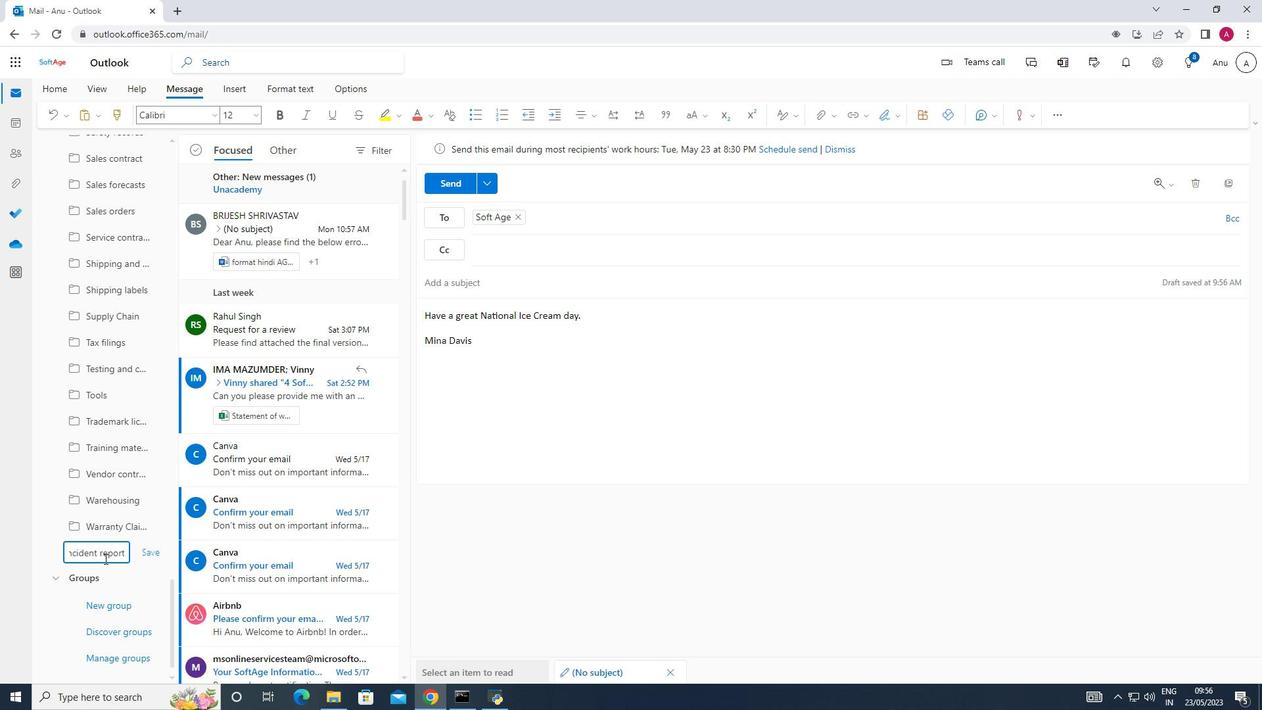 
Action: Mouse moved to (151, 554)
Screenshot: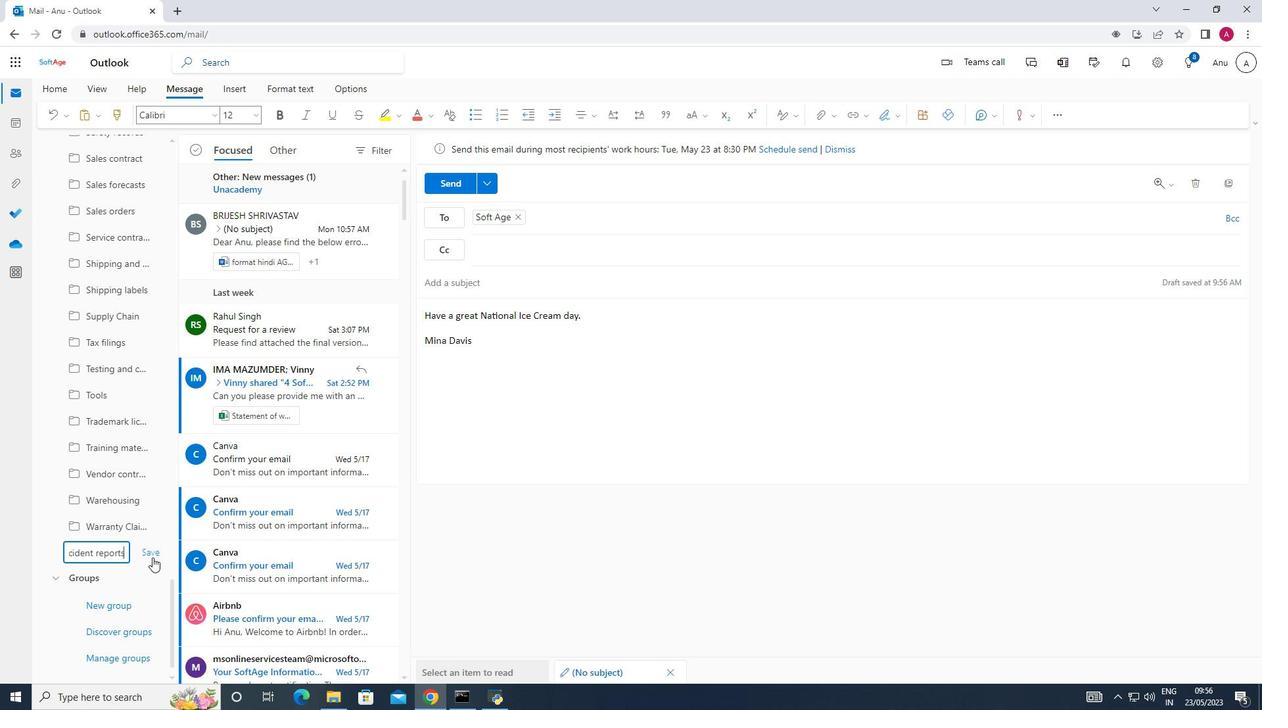 
Action: Mouse pressed left at (151, 554)
Screenshot: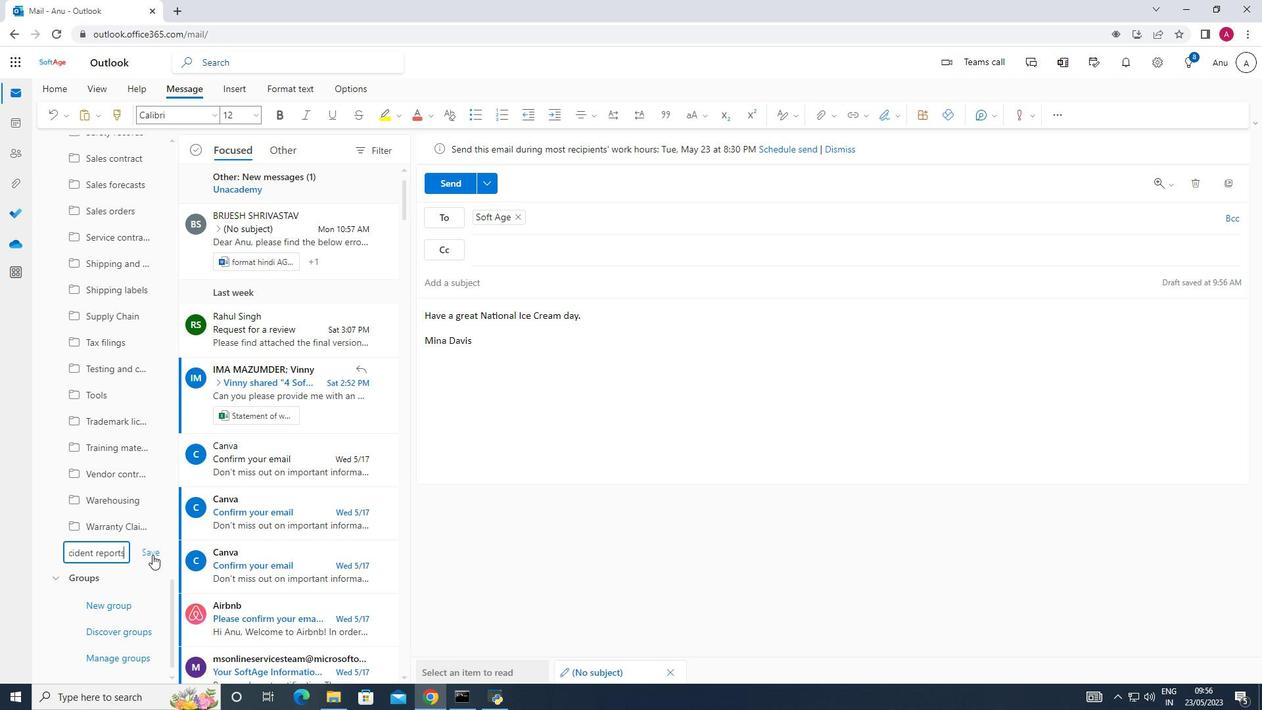 
Action: Mouse moved to (454, 178)
Screenshot: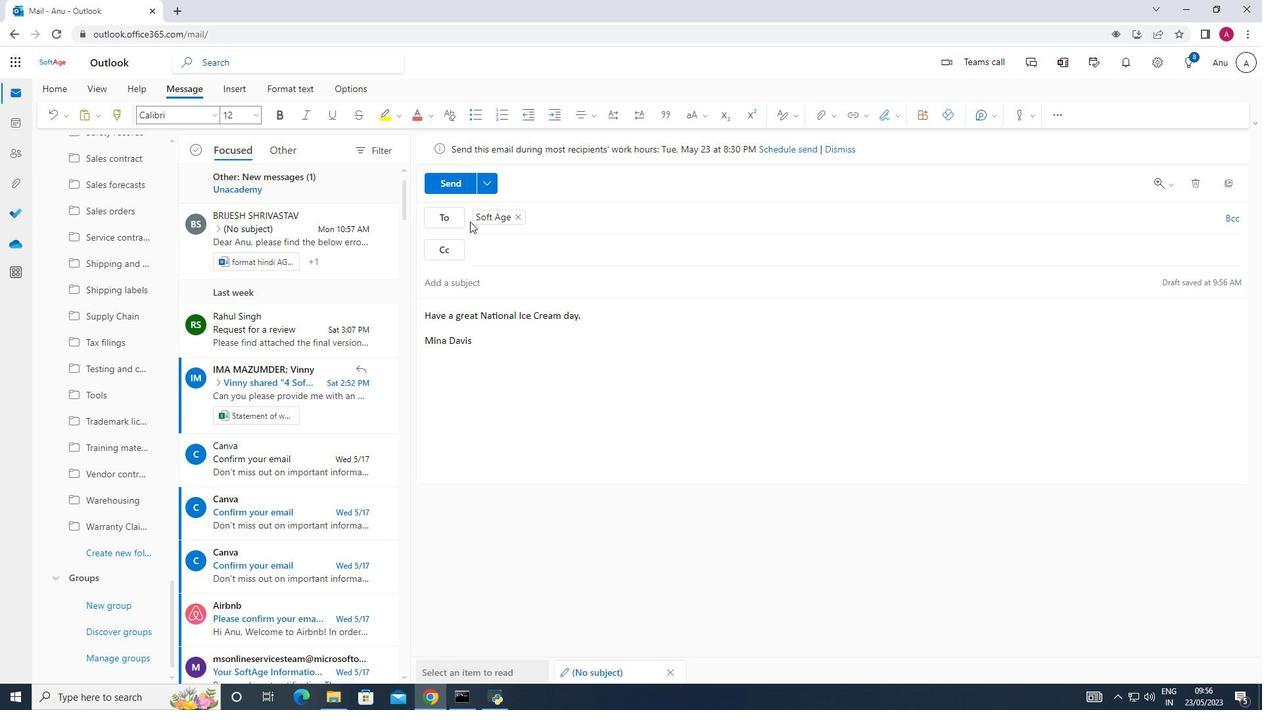 
Action: Mouse pressed left at (454, 178)
Screenshot: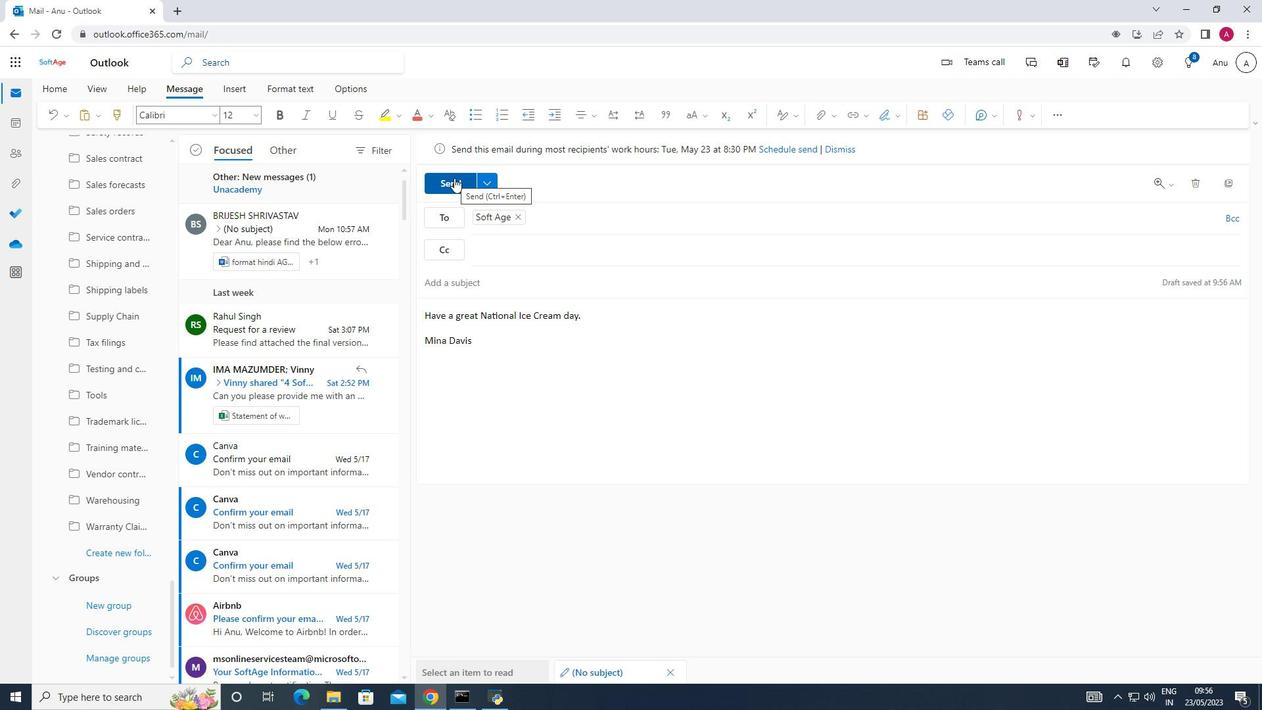 
Action: Mouse moved to (614, 406)
Screenshot: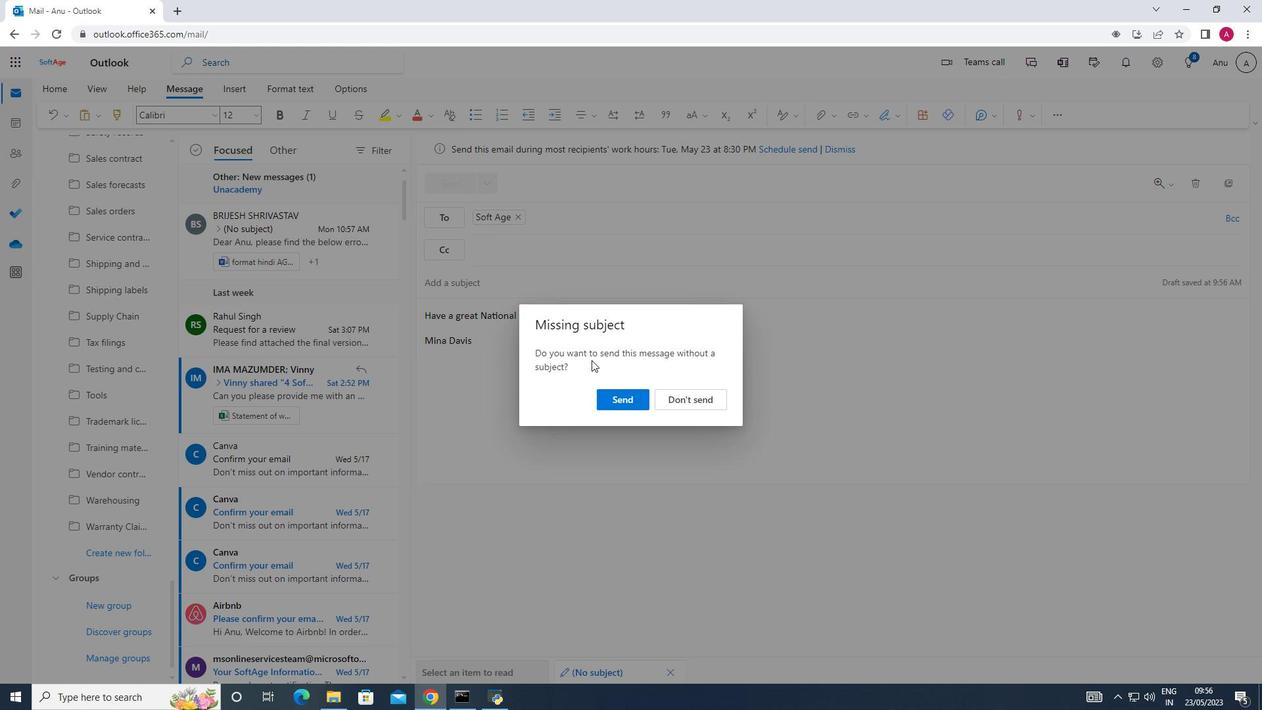 
Action: Mouse pressed left at (614, 406)
Screenshot: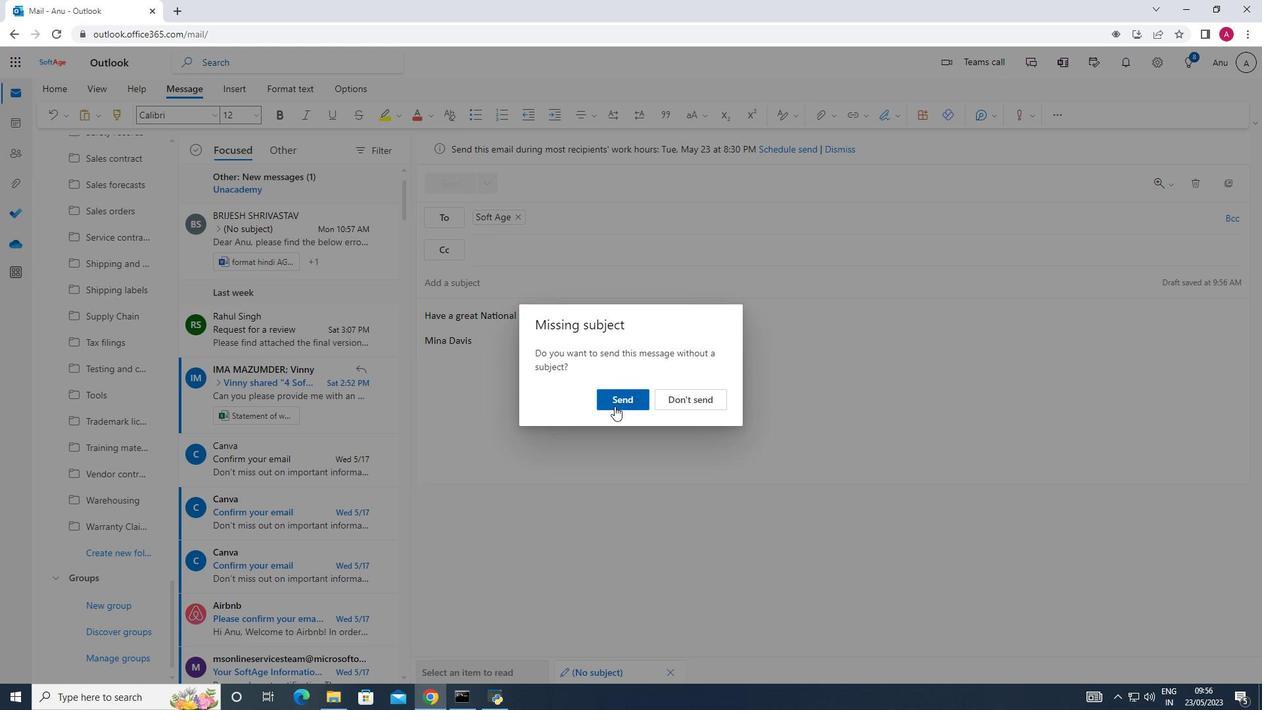 
Action: Mouse moved to (735, 402)
Screenshot: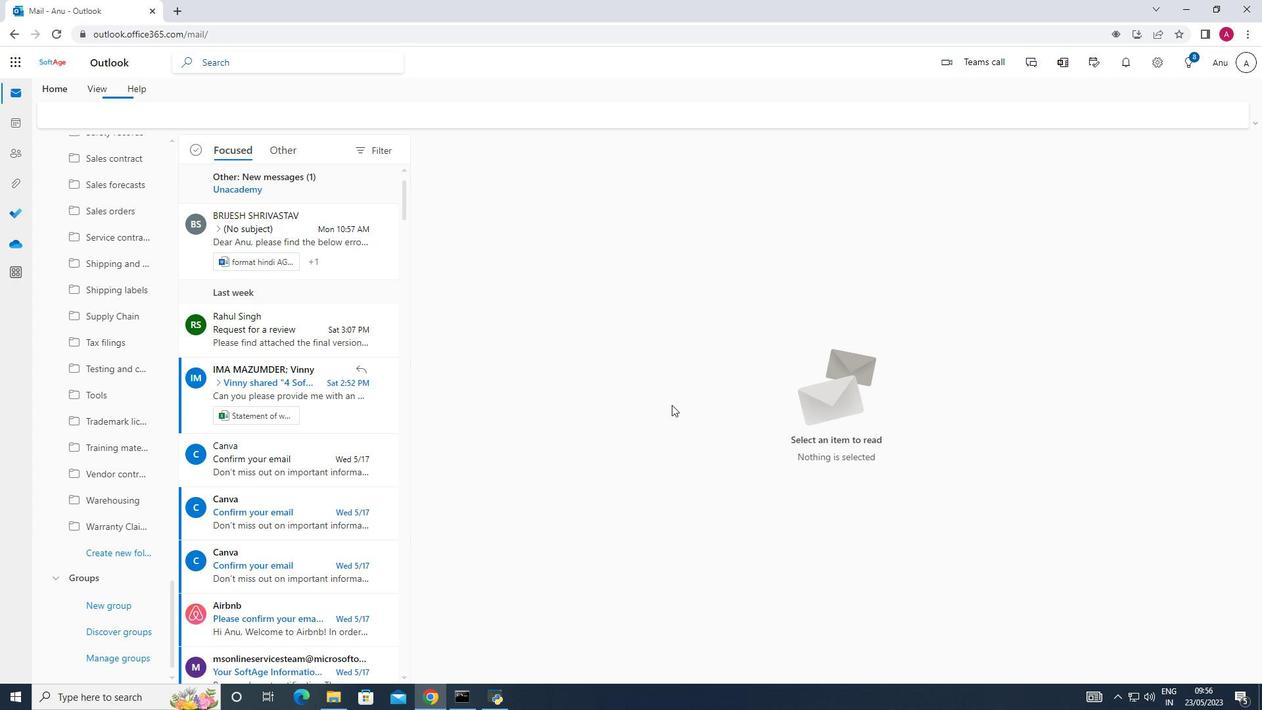 
